 Task: Search one way flight ticket for 3 adults, 3 children in premium economy from Huntsville: Huntsville International Airport(carl T. Jones Field) to New Bern: Coastal Carolina Regional Airport (was Craven County Regional) on 5-4-2023. Number of bags: 9 checked bags. Price is upto 99000. Outbound departure time preference is 4:15.
Action: Mouse moved to (277, 244)
Screenshot: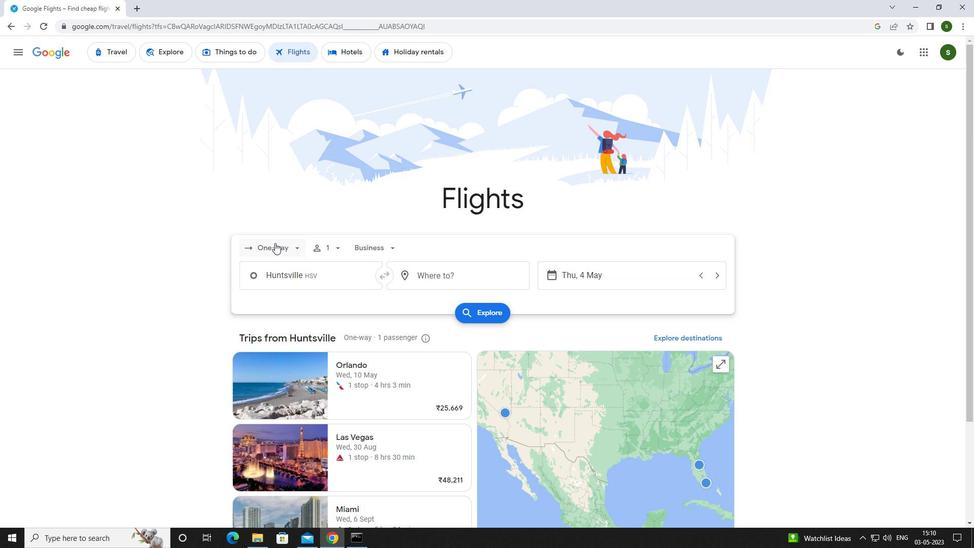 
Action: Mouse pressed left at (277, 244)
Screenshot: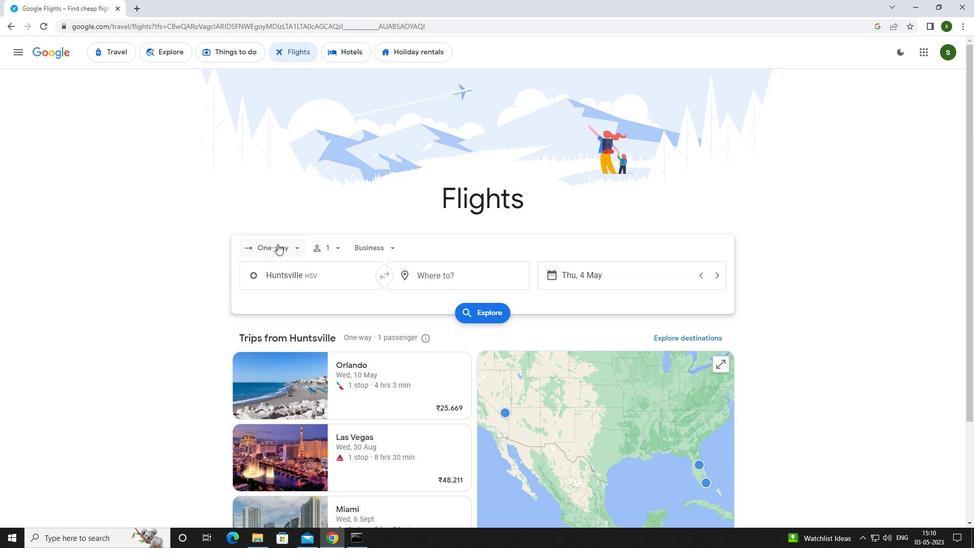 
Action: Mouse moved to (279, 291)
Screenshot: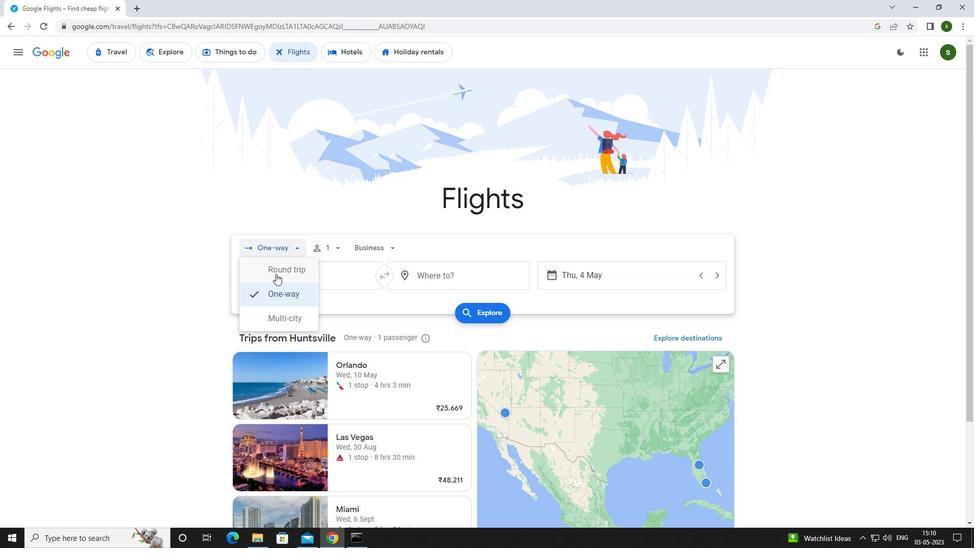 
Action: Mouse pressed left at (279, 291)
Screenshot: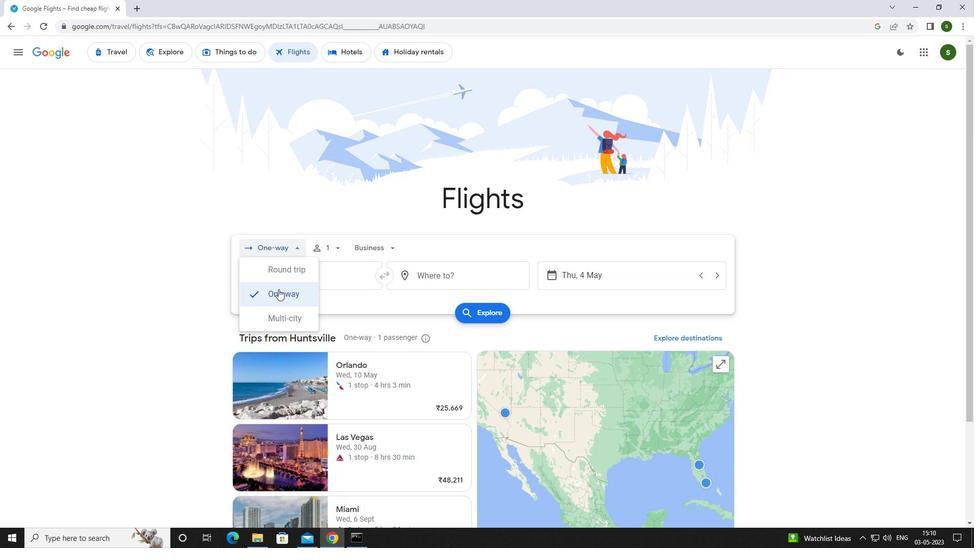 
Action: Mouse moved to (341, 250)
Screenshot: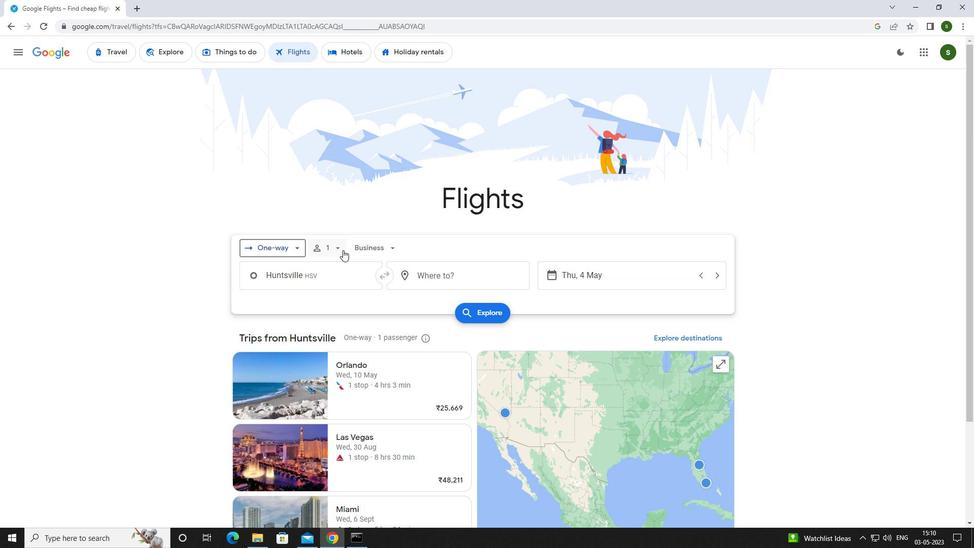 
Action: Mouse pressed left at (341, 250)
Screenshot: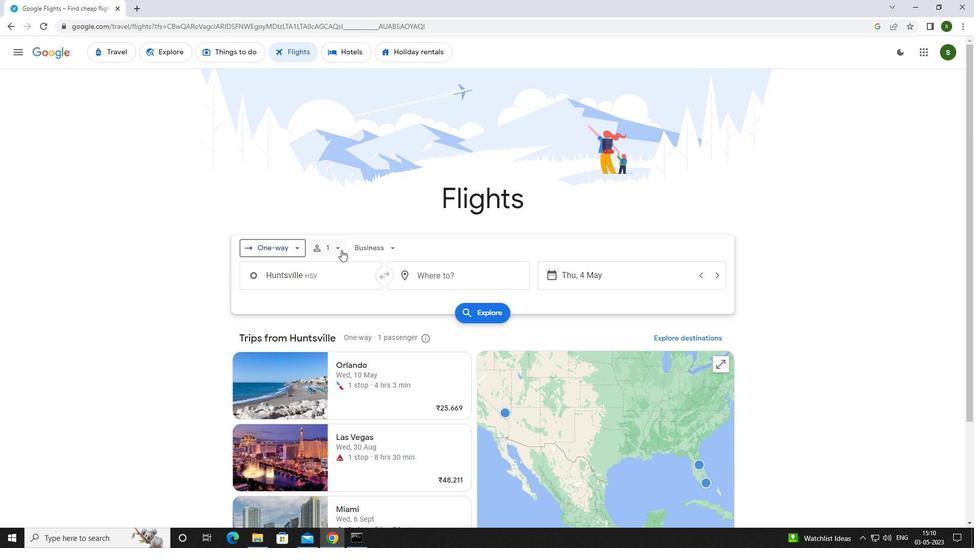 
Action: Mouse moved to (416, 269)
Screenshot: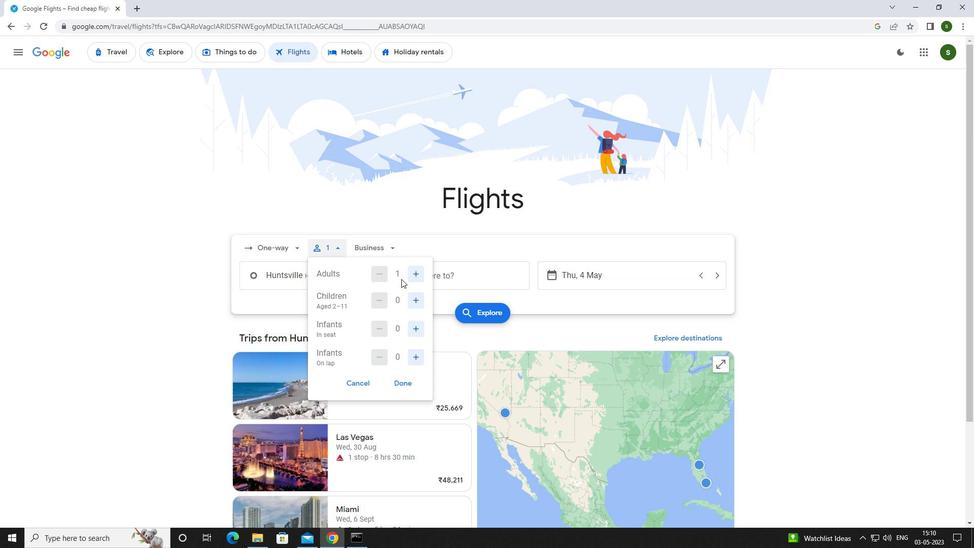 
Action: Mouse pressed left at (416, 269)
Screenshot: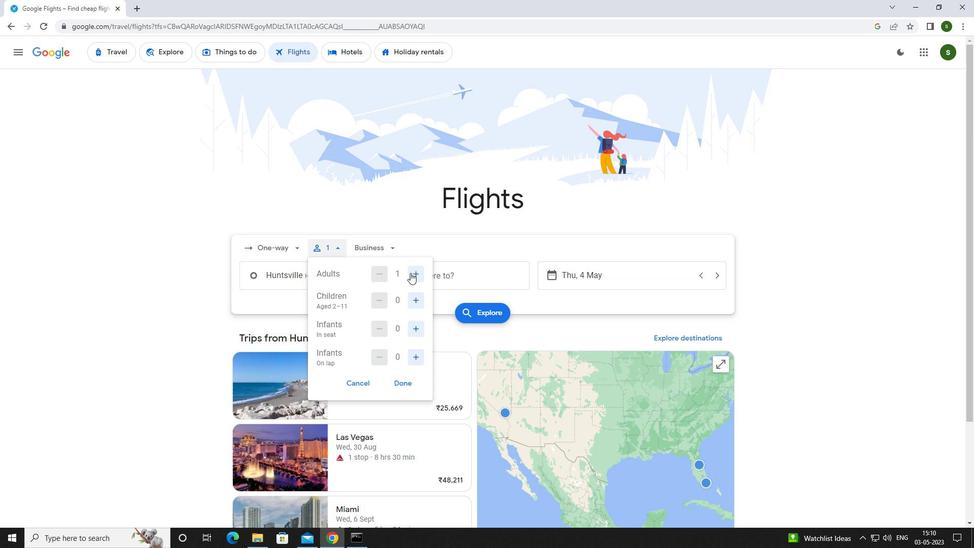 
Action: Mouse pressed left at (416, 269)
Screenshot: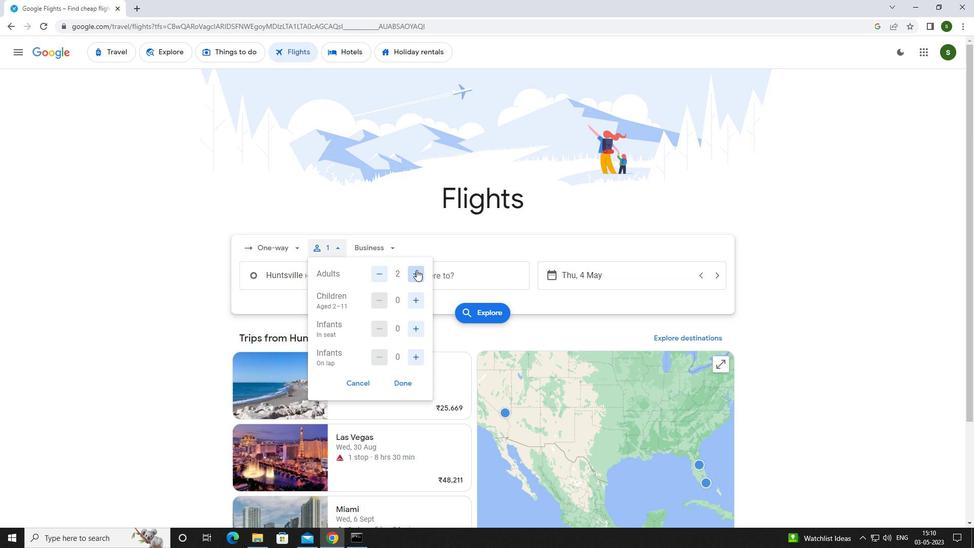 
Action: Mouse moved to (414, 295)
Screenshot: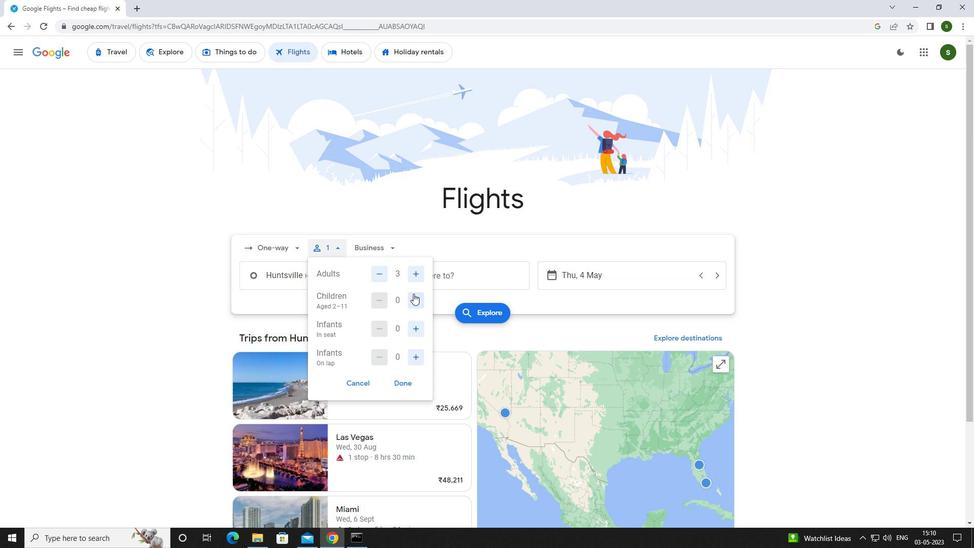 
Action: Mouse pressed left at (414, 295)
Screenshot: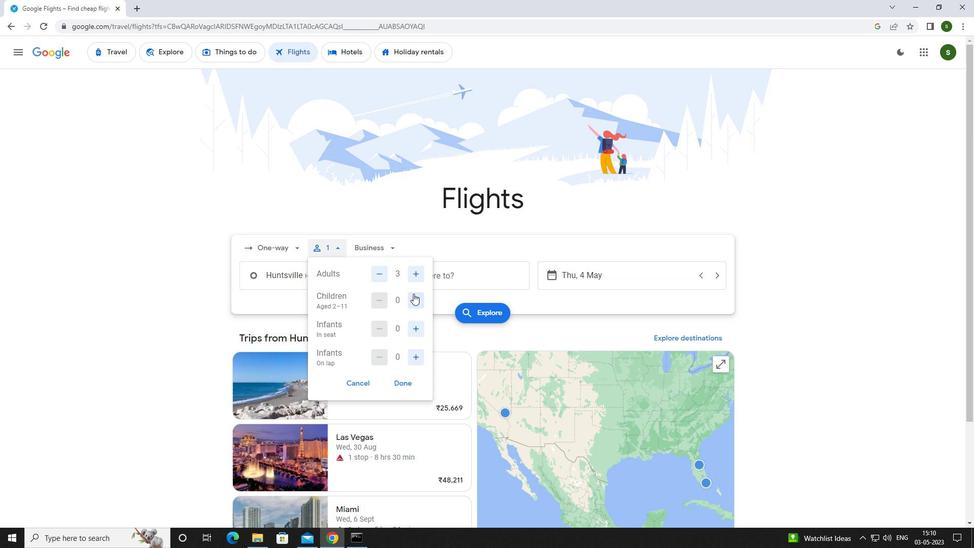 
Action: Mouse pressed left at (414, 295)
Screenshot: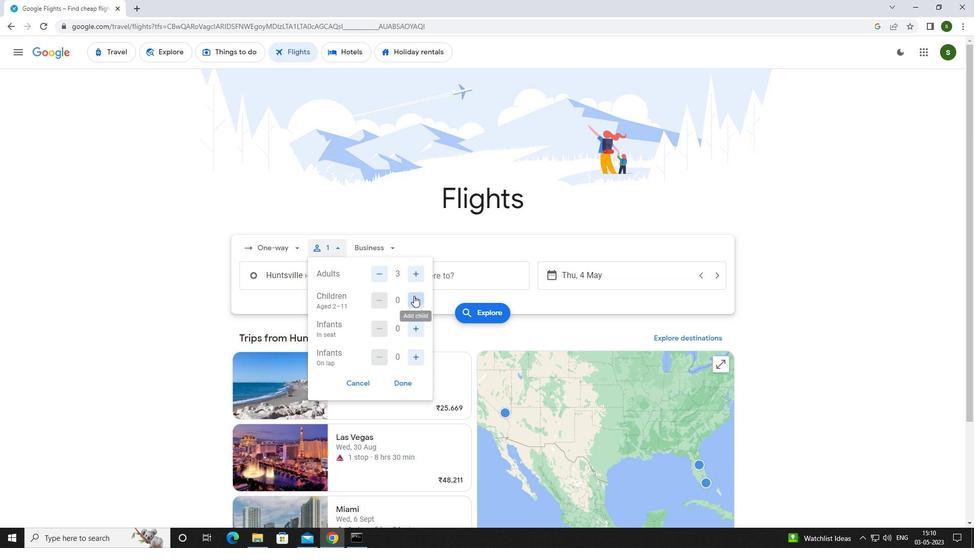 
Action: Mouse pressed left at (414, 295)
Screenshot: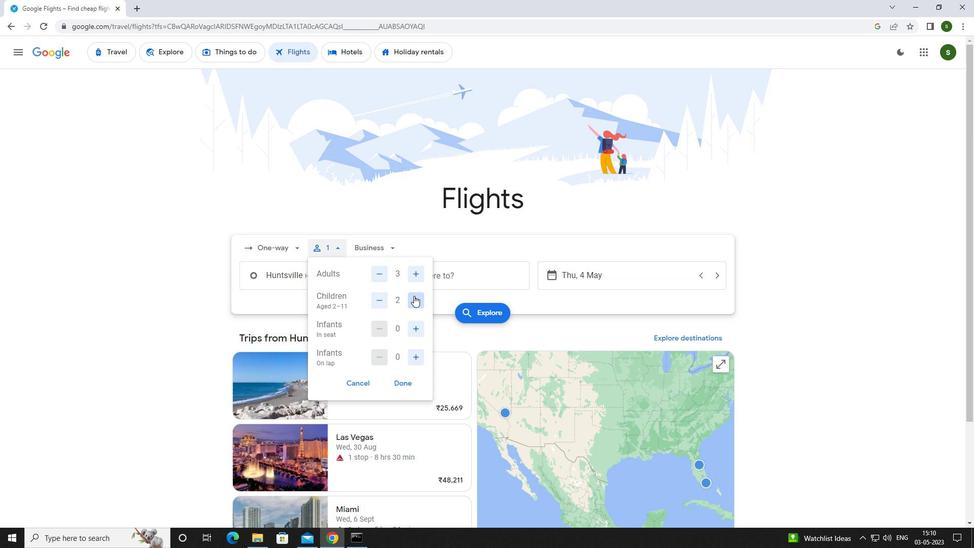 
Action: Mouse moved to (376, 251)
Screenshot: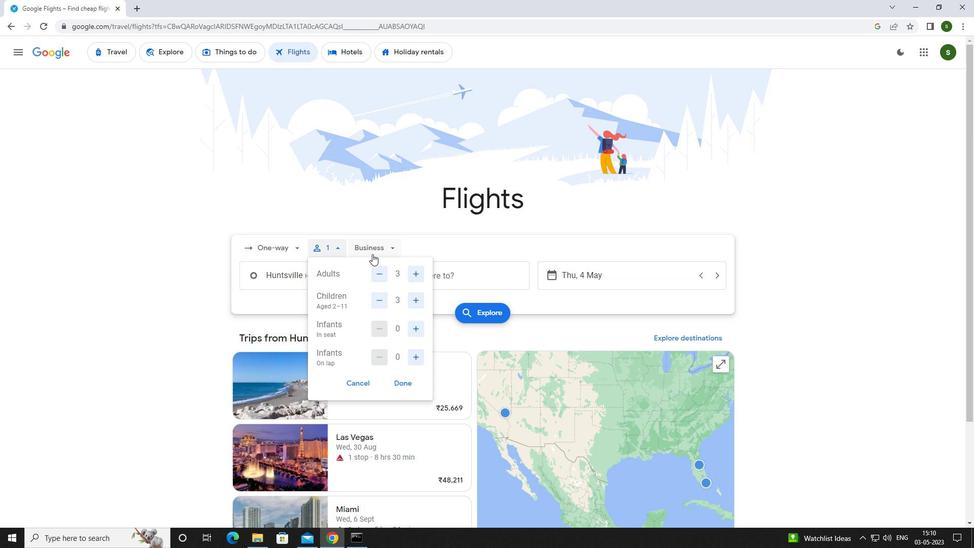 
Action: Mouse pressed left at (376, 251)
Screenshot: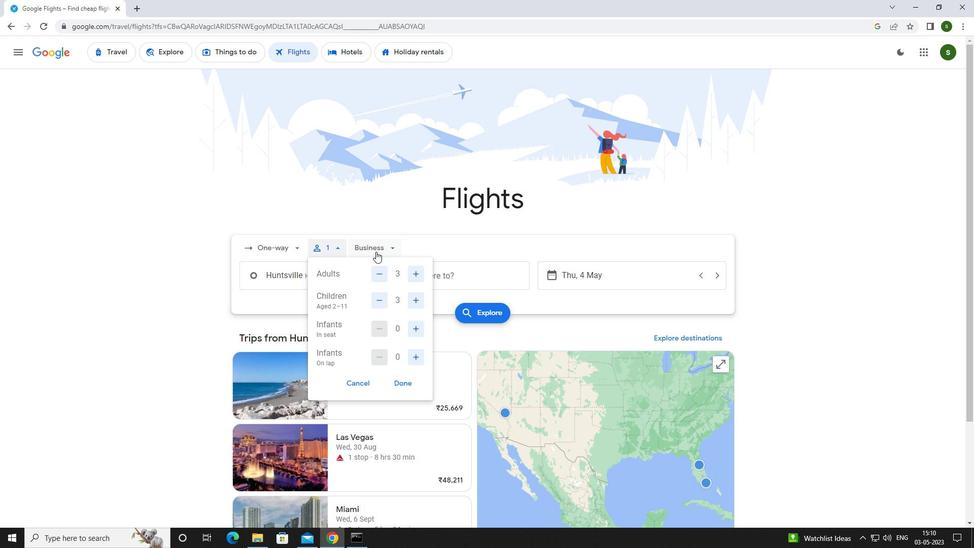 
Action: Mouse moved to (394, 296)
Screenshot: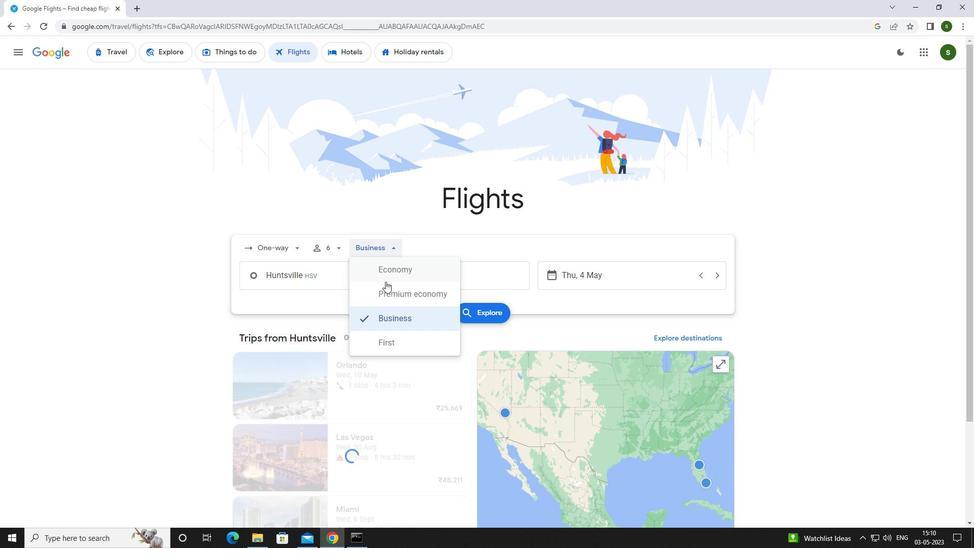 
Action: Mouse pressed left at (394, 296)
Screenshot: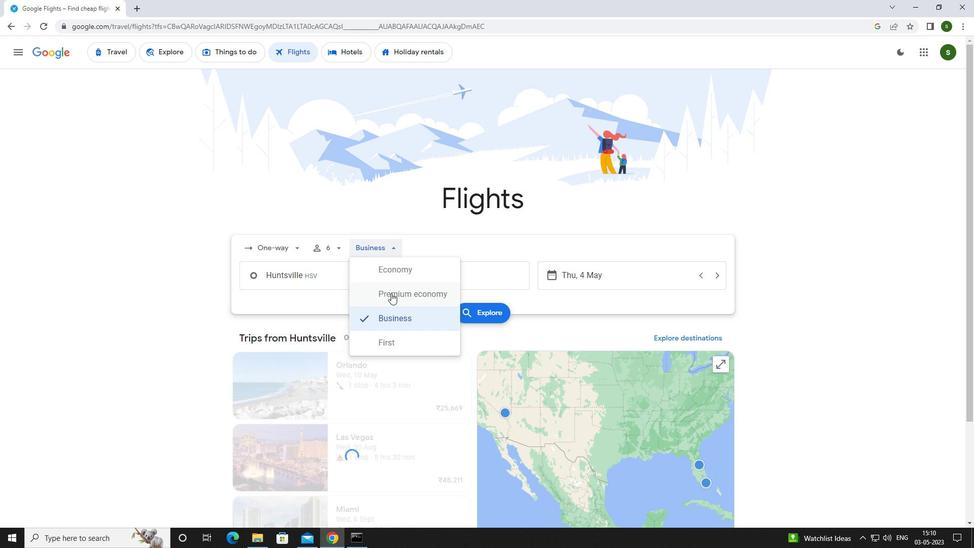 
Action: Mouse moved to (340, 271)
Screenshot: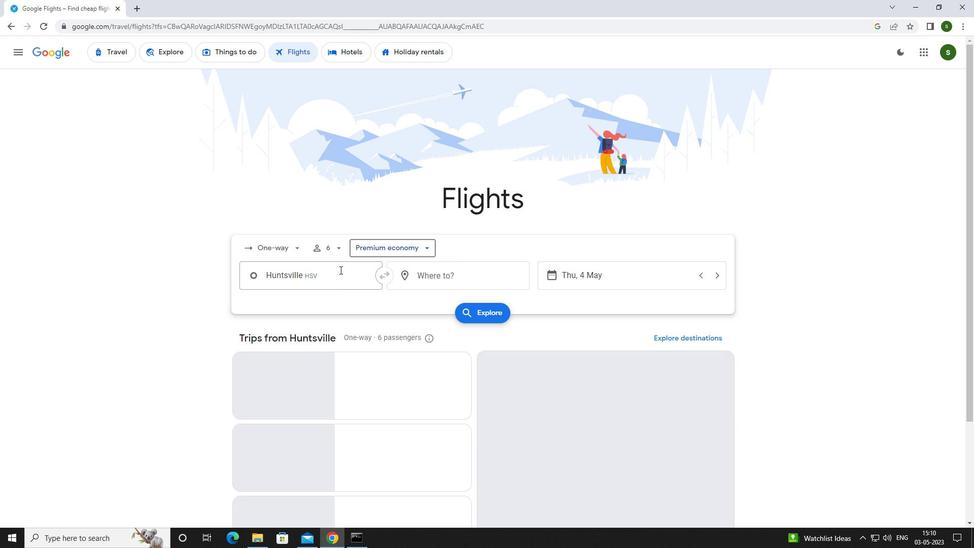 
Action: Mouse pressed left at (340, 271)
Screenshot: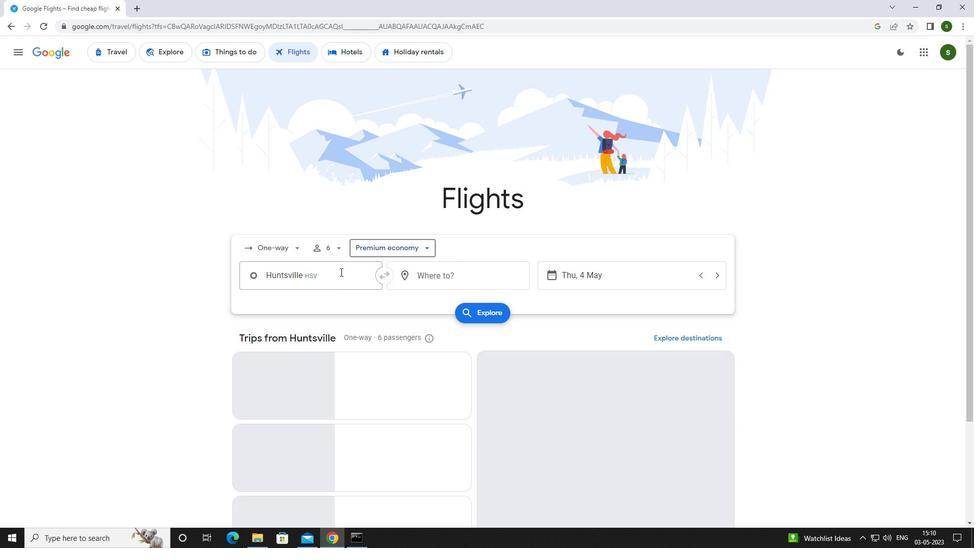 
Action: Mouse moved to (351, 265)
Screenshot: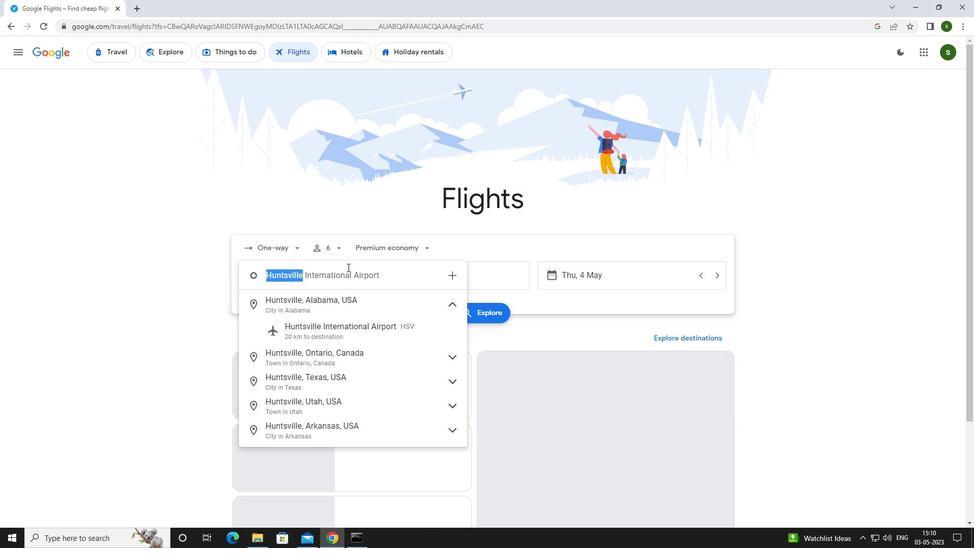 
Action: Key pressed <Key.caps_lock>h<Key.caps_lock>untsv
Screenshot: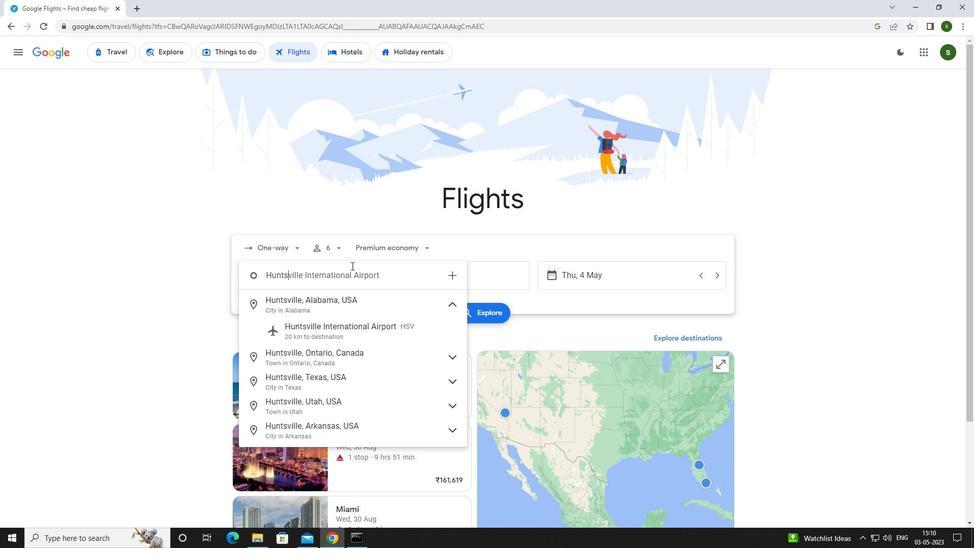 
Action: Mouse moved to (358, 323)
Screenshot: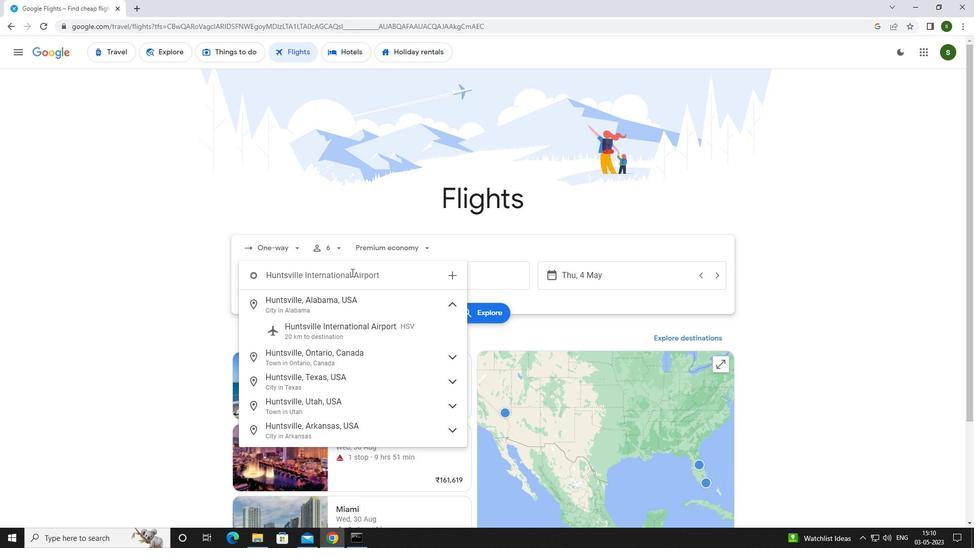 
Action: Mouse pressed left at (358, 323)
Screenshot: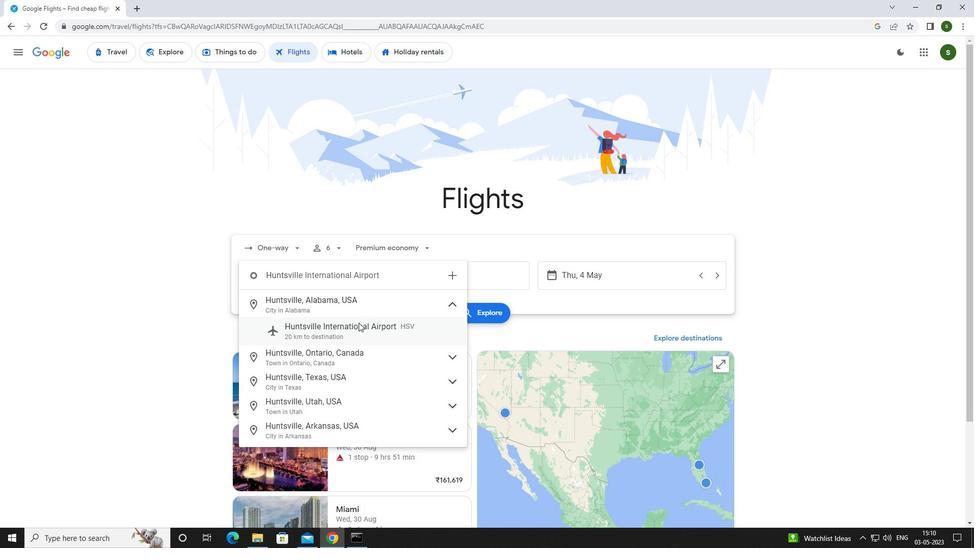 
Action: Mouse moved to (466, 271)
Screenshot: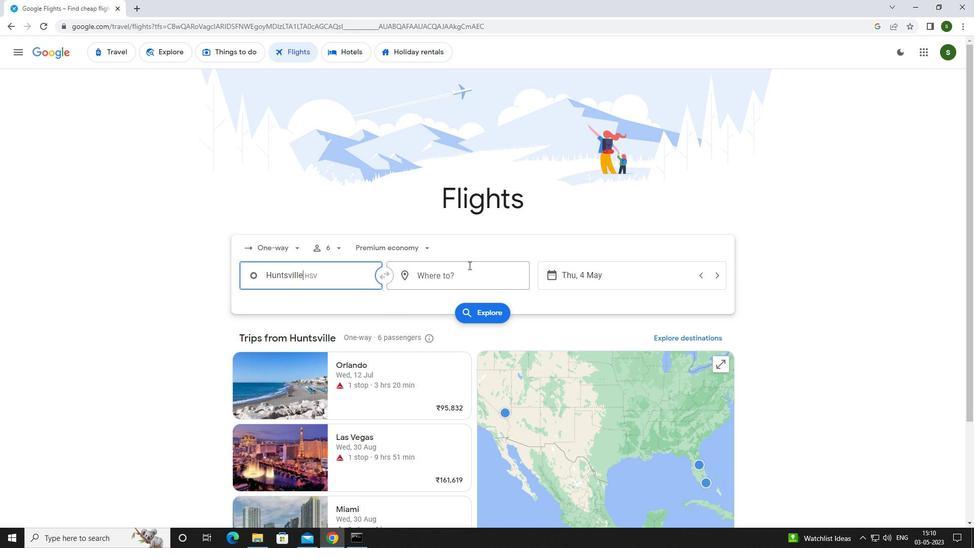 
Action: Mouse pressed left at (466, 271)
Screenshot: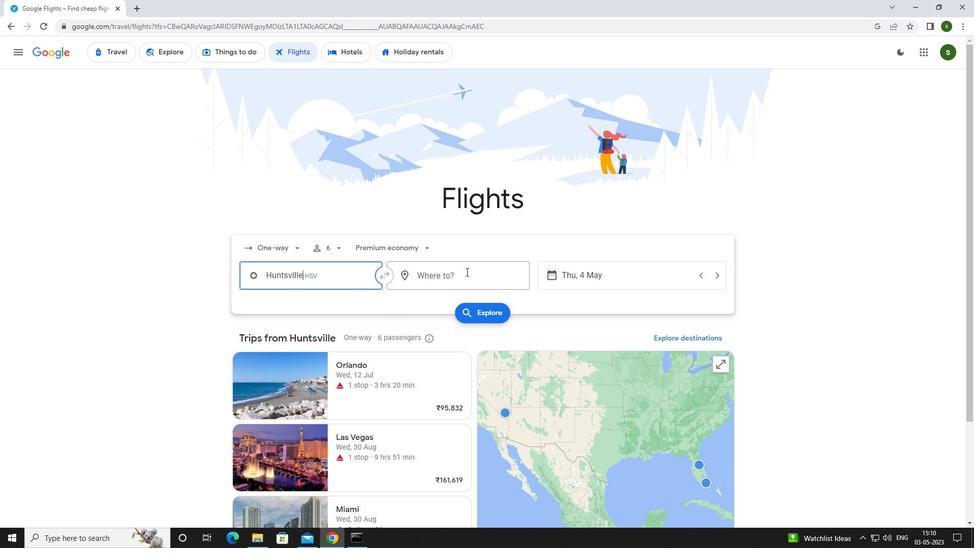 
Action: Mouse moved to (449, 276)
Screenshot: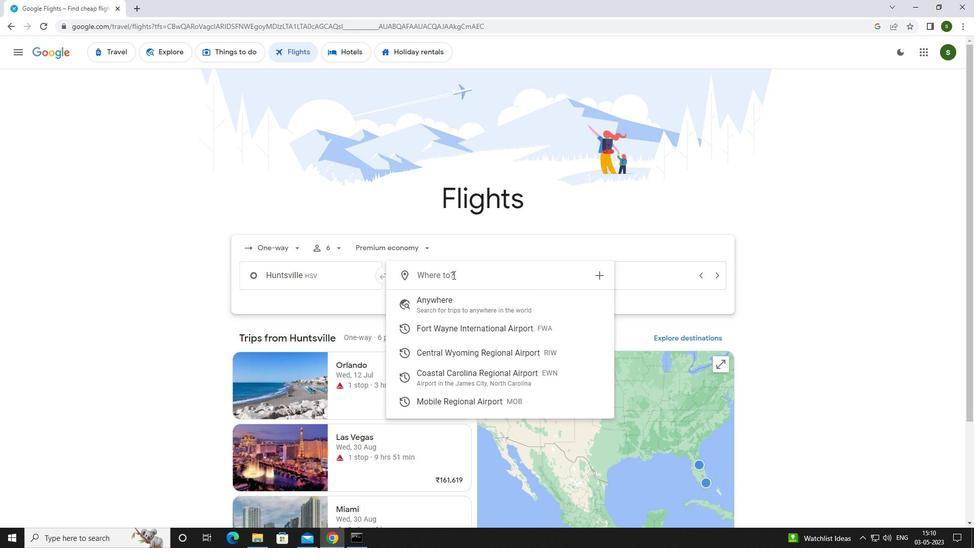 
Action: Mouse pressed left at (449, 276)
Screenshot: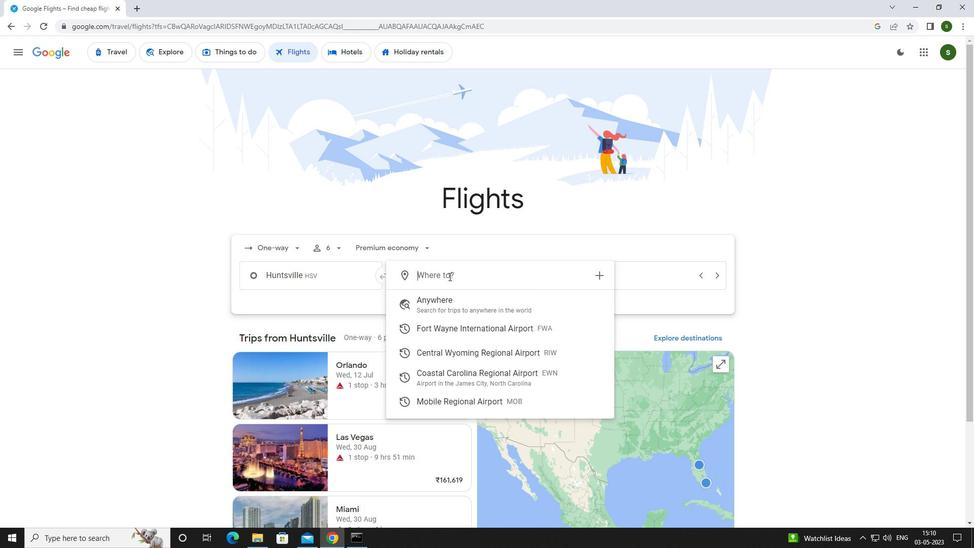
Action: Key pressed <Key.caps_lock>c<Key.caps_lock>oastal
Screenshot: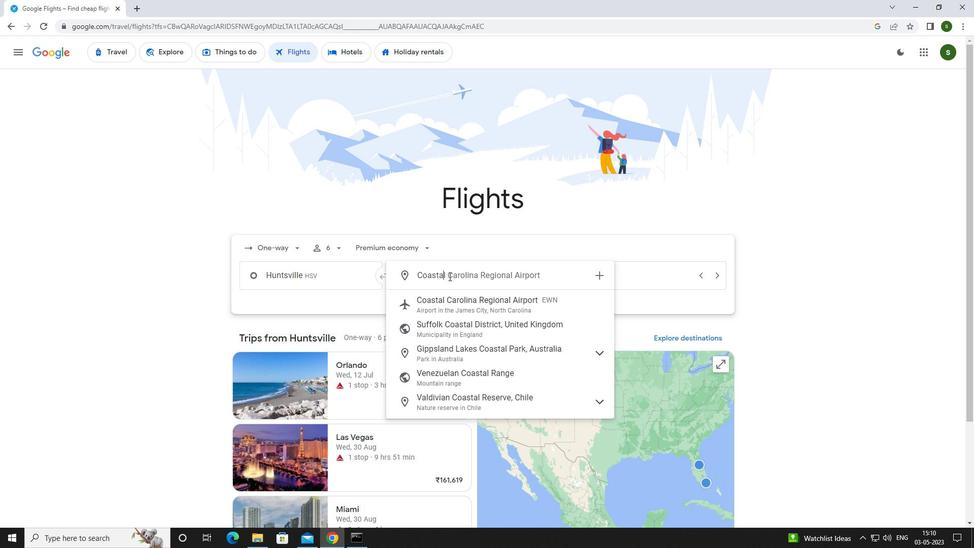 
Action: Mouse moved to (455, 309)
Screenshot: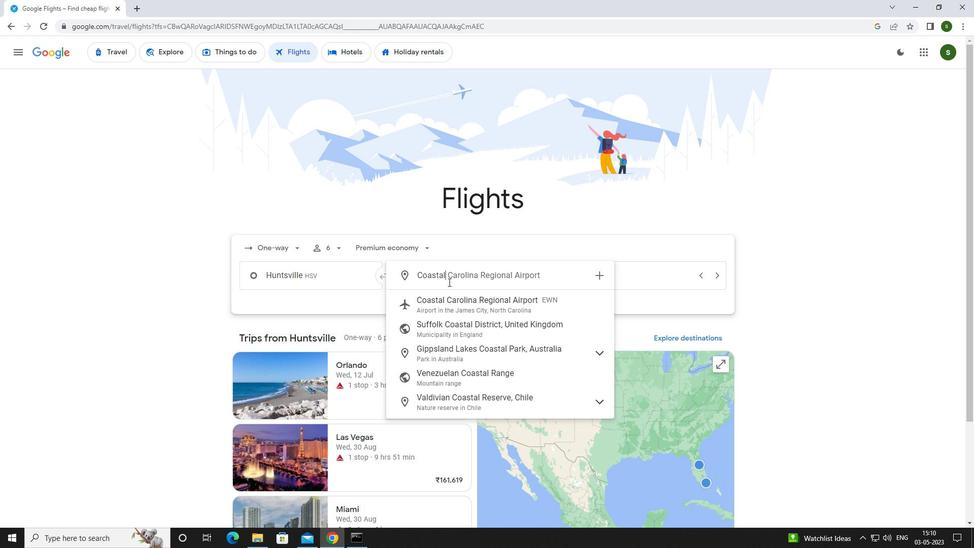 
Action: Mouse pressed left at (455, 309)
Screenshot: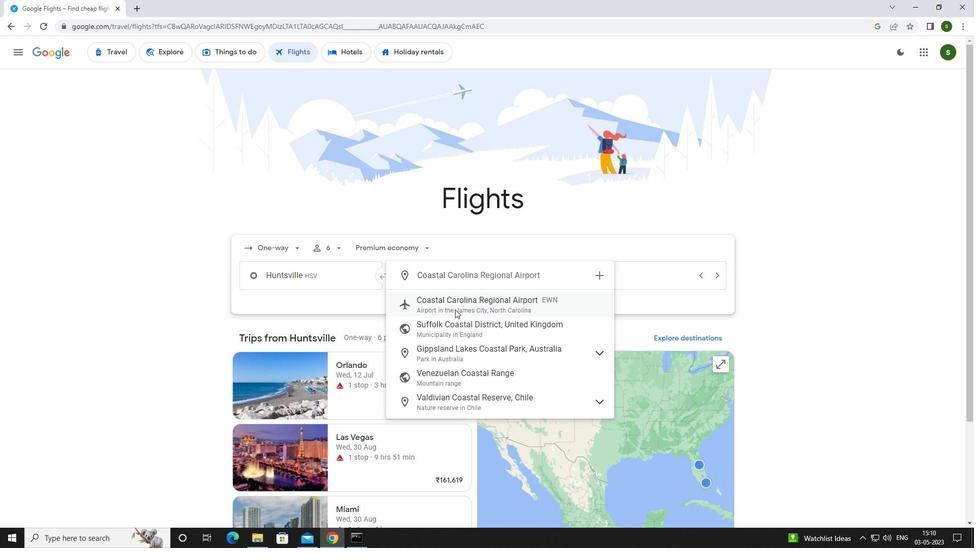 
Action: Mouse moved to (615, 276)
Screenshot: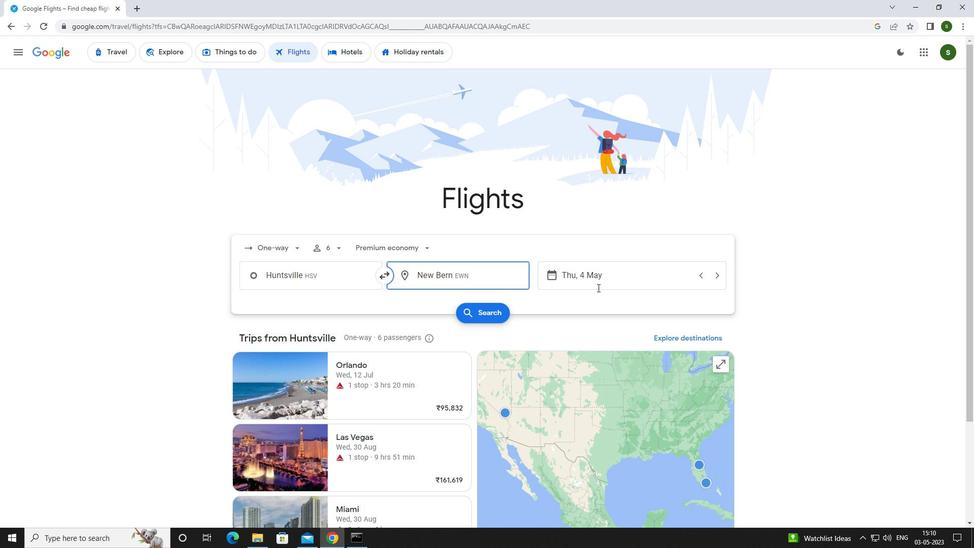 
Action: Mouse pressed left at (615, 276)
Screenshot: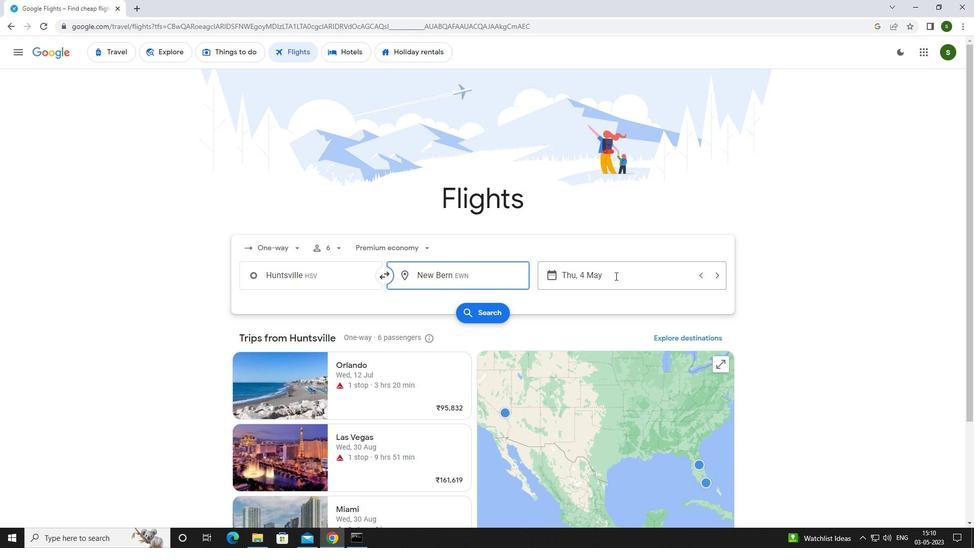 
Action: Mouse moved to (456, 347)
Screenshot: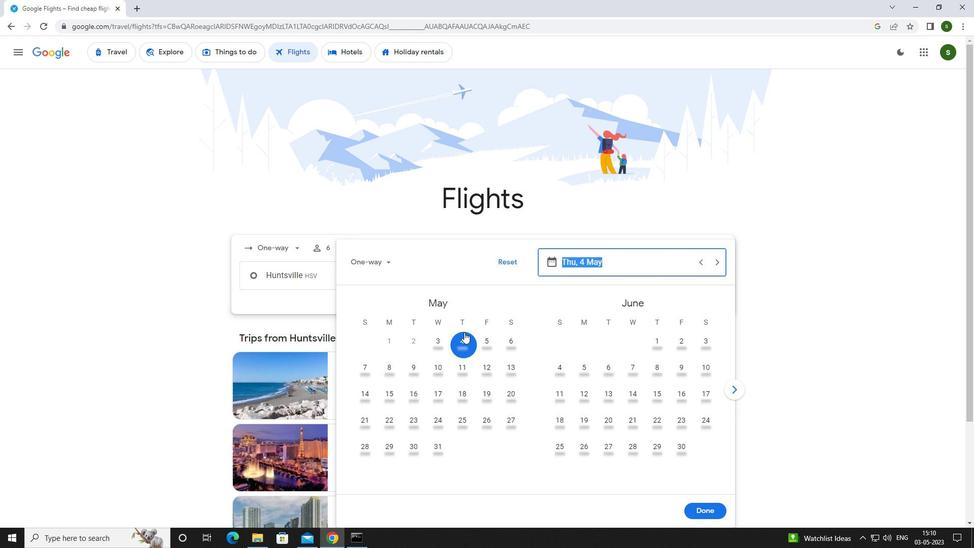 
Action: Mouse pressed left at (456, 347)
Screenshot: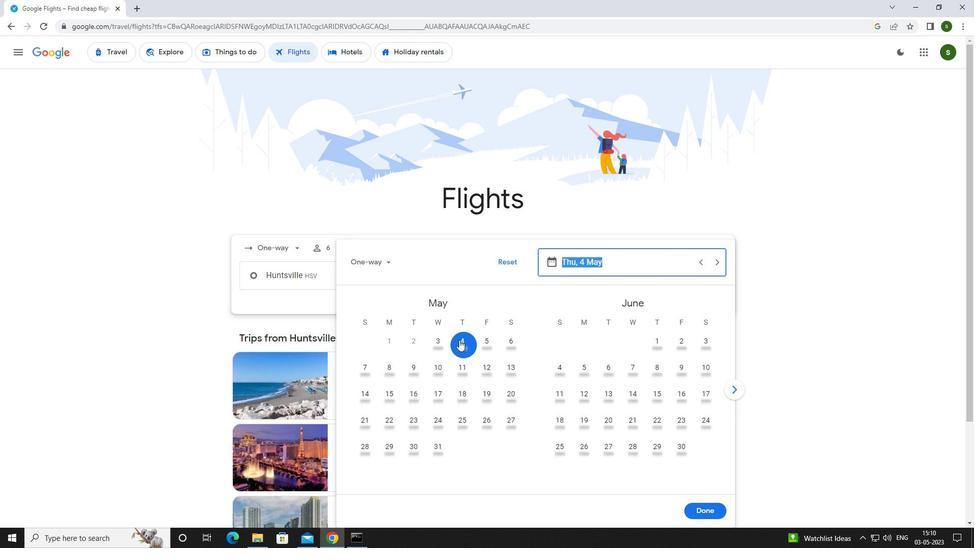 
Action: Mouse moved to (697, 511)
Screenshot: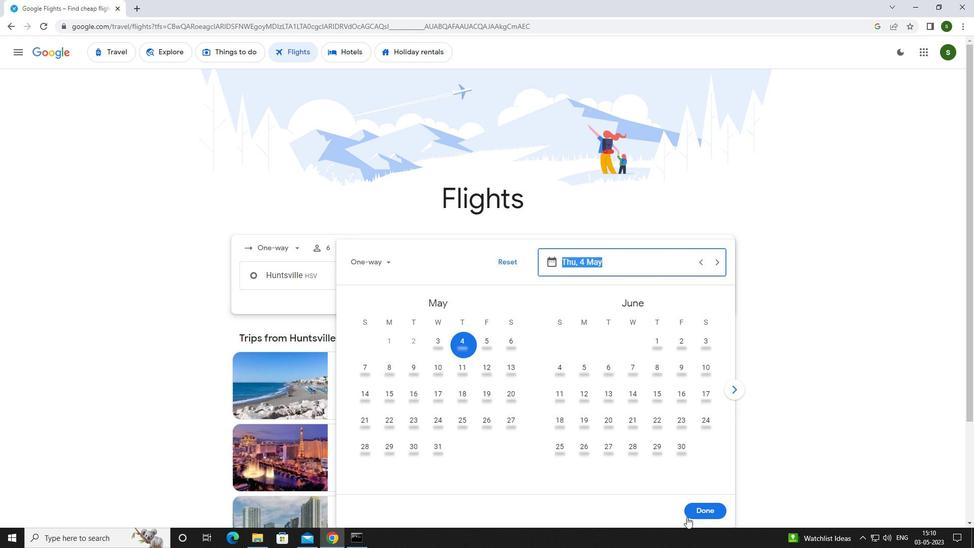 
Action: Mouse pressed left at (697, 511)
Screenshot: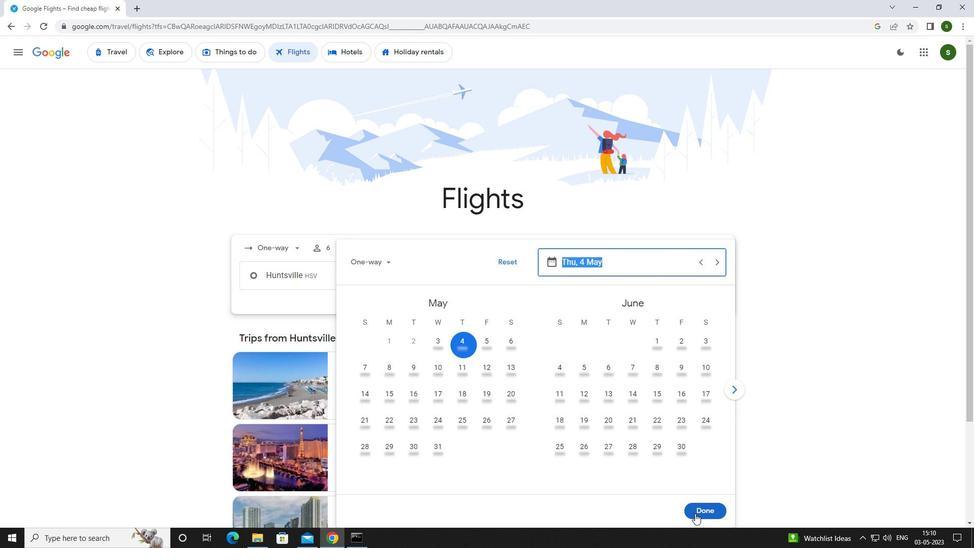 
Action: Mouse moved to (476, 320)
Screenshot: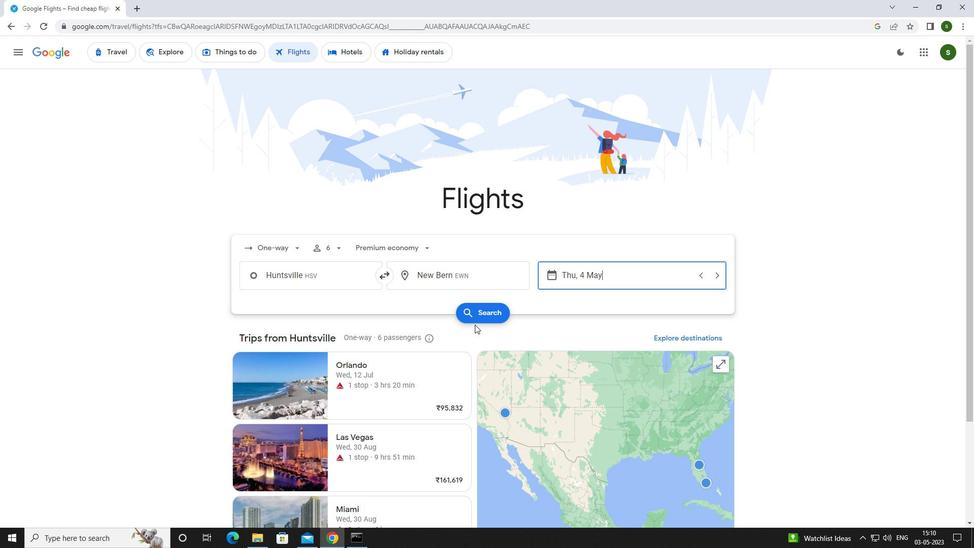 
Action: Mouse pressed left at (476, 320)
Screenshot: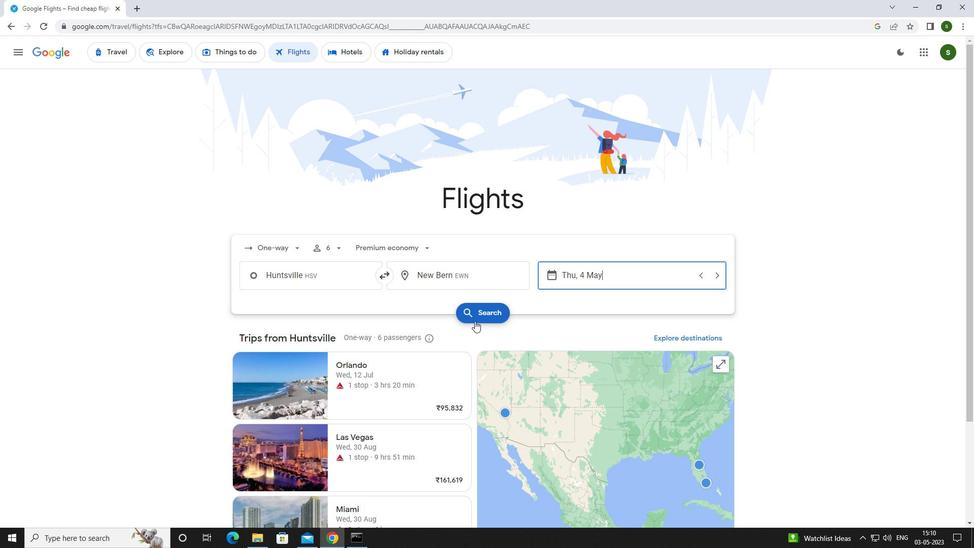 
Action: Mouse moved to (256, 149)
Screenshot: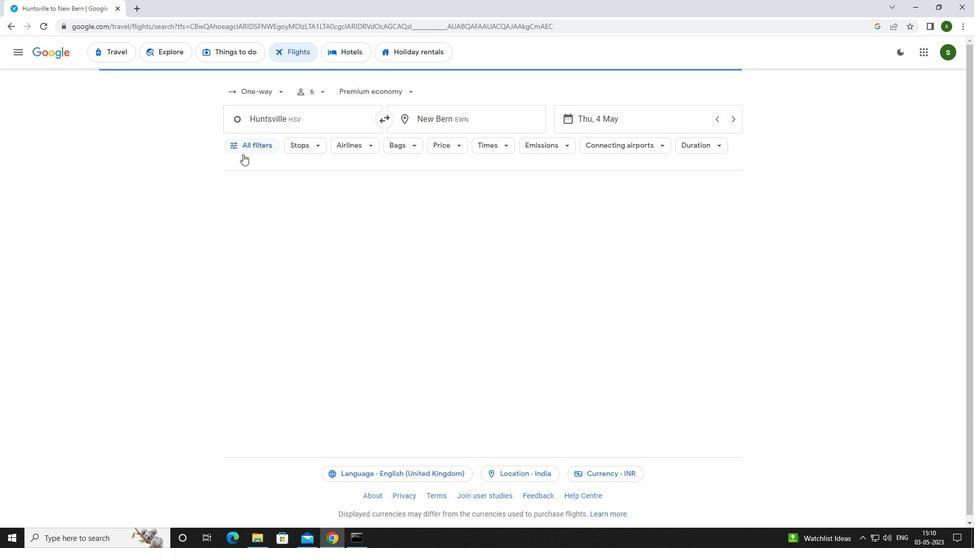 
Action: Mouse pressed left at (256, 149)
Screenshot: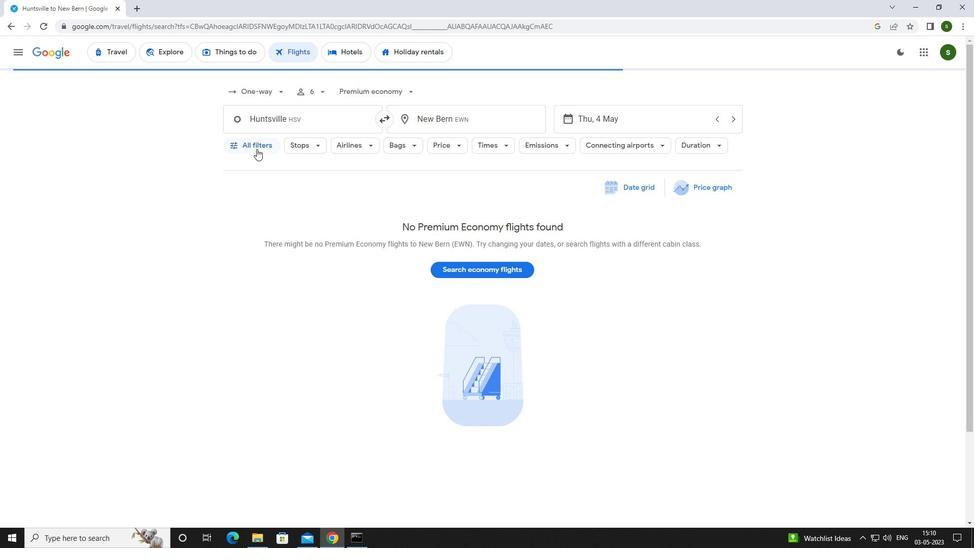 
Action: Mouse moved to (313, 259)
Screenshot: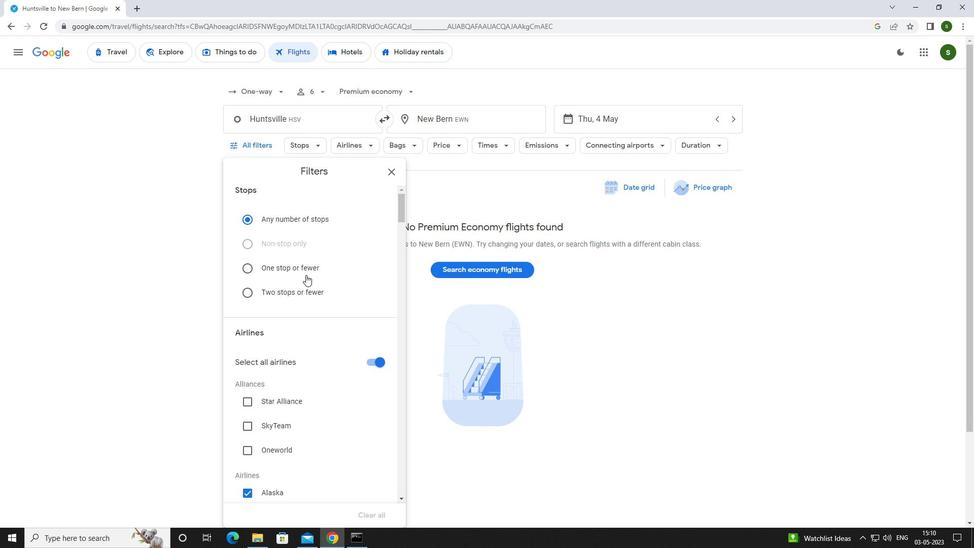 
Action: Mouse scrolled (313, 258) with delta (0, 0)
Screenshot: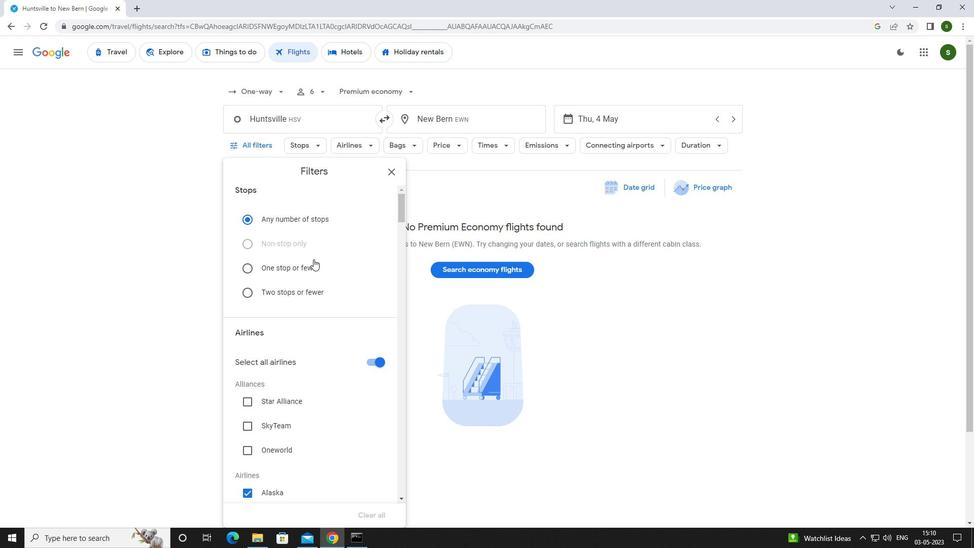 
Action: Mouse scrolled (313, 258) with delta (0, 0)
Screenshot: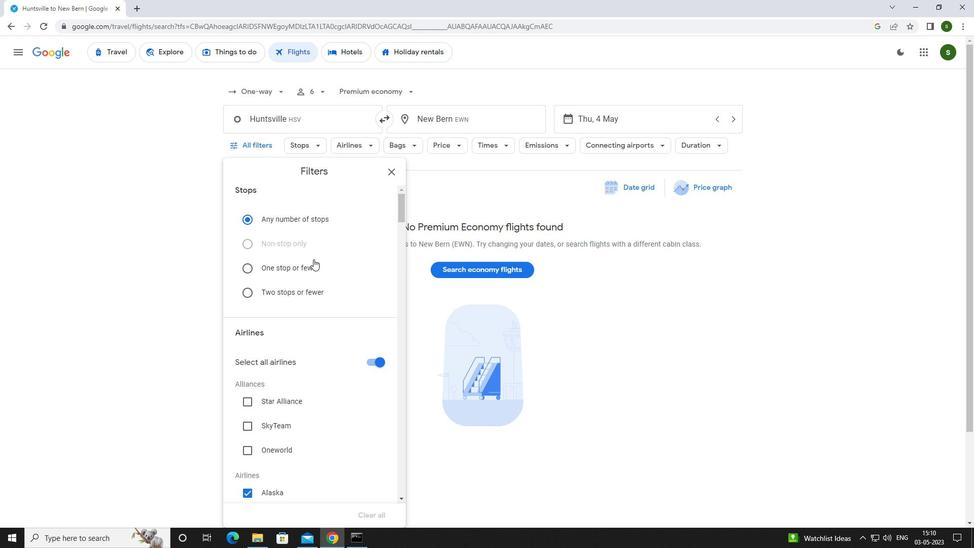 
Action: Mouse scrolled (313, 258) with delta (0, 0)
Screenshot: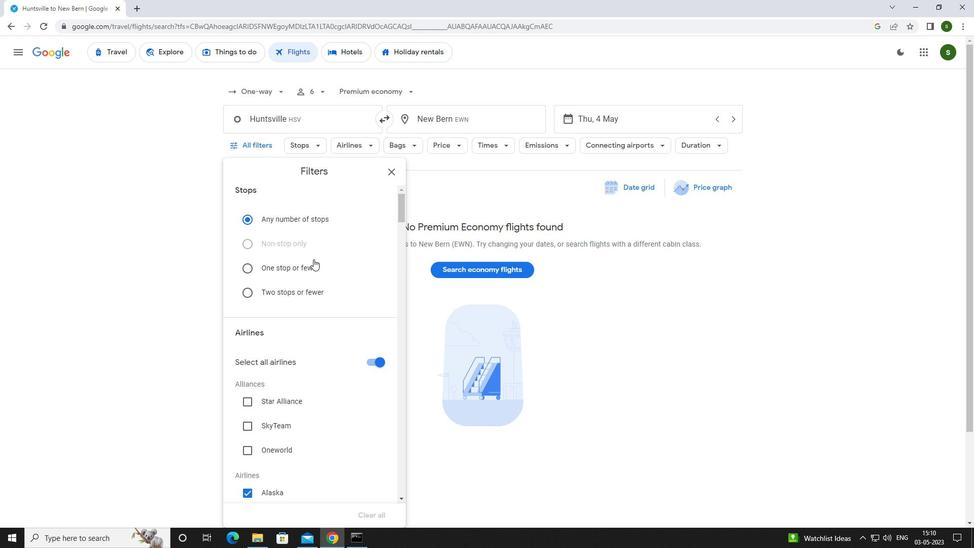 
Action: Mouse scrolled (313, 258) with delta (0, 0)
Screenshot: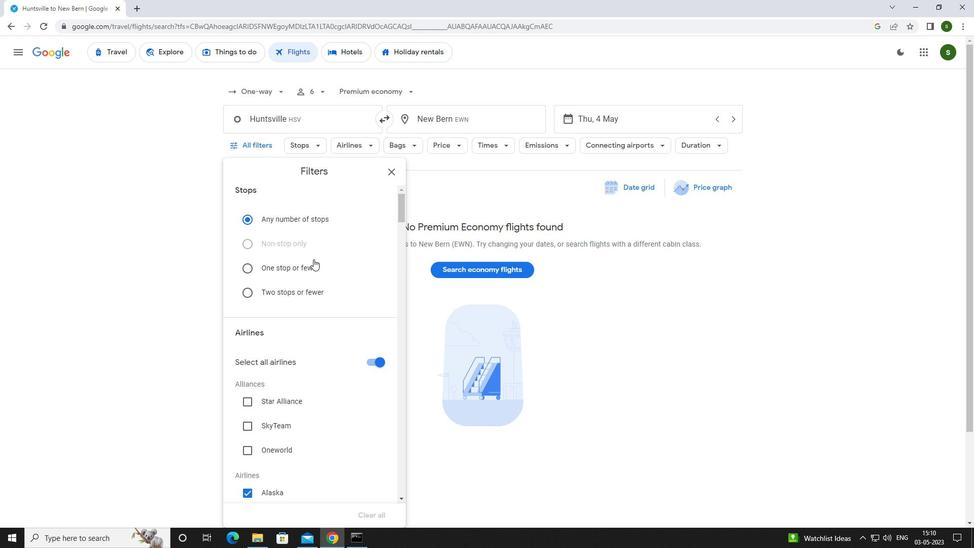 
Action: Mouse scrolled (313, 258) with delta (0, 0)
Screenshot: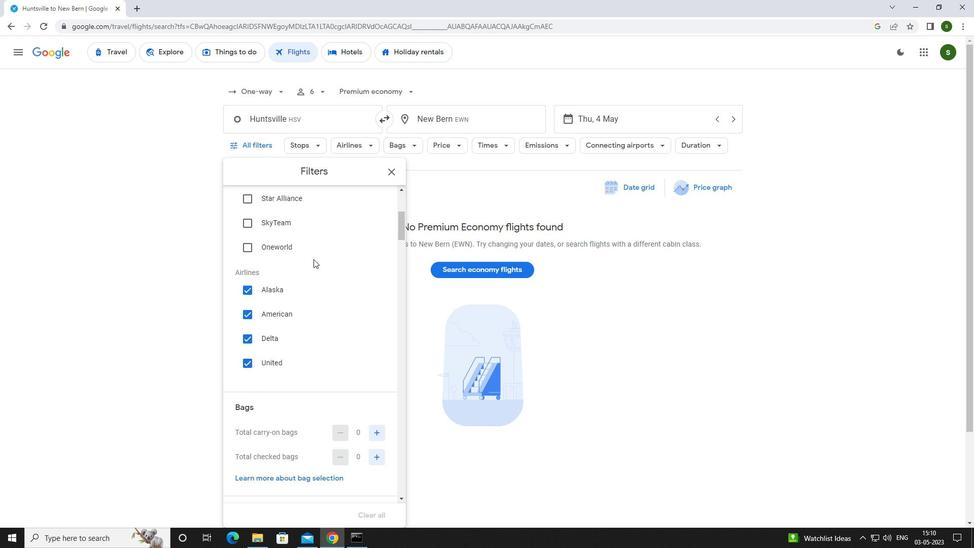 
Action: Mouse scrolled (313, 258) with delta (0, 0)
Screenshot: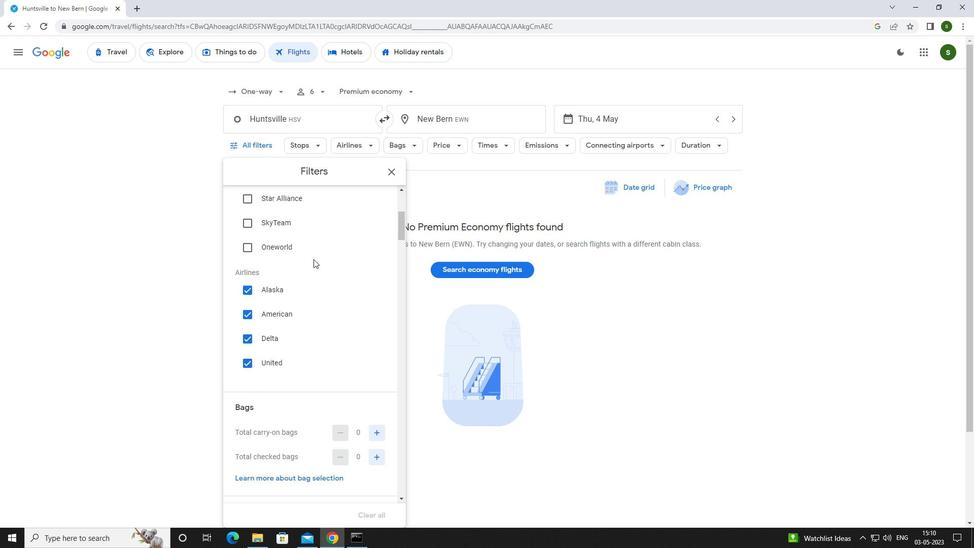 
Action: Mouse scrolled (313, 258) with delta (0, 0)
Screenshot: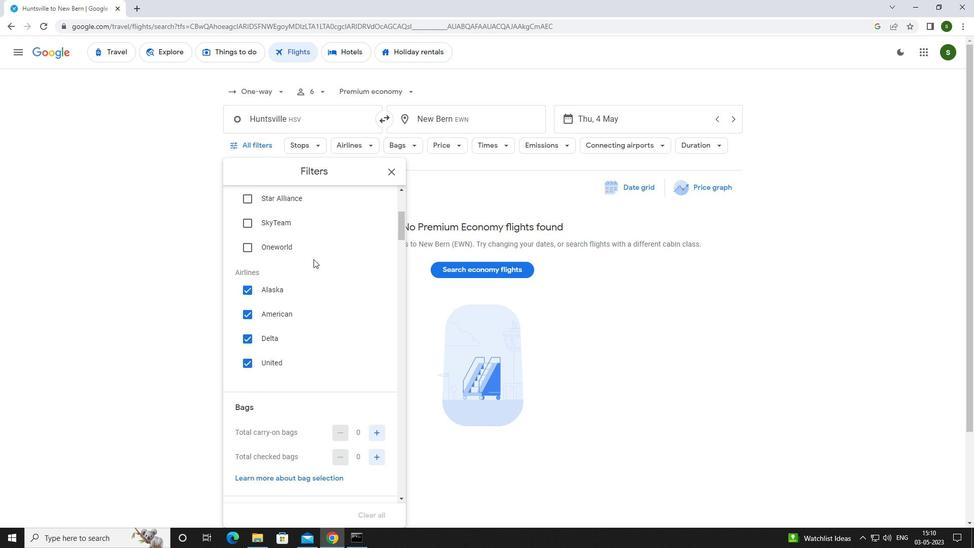 
Action: Mouse moved to (373, 304)
Screenshot: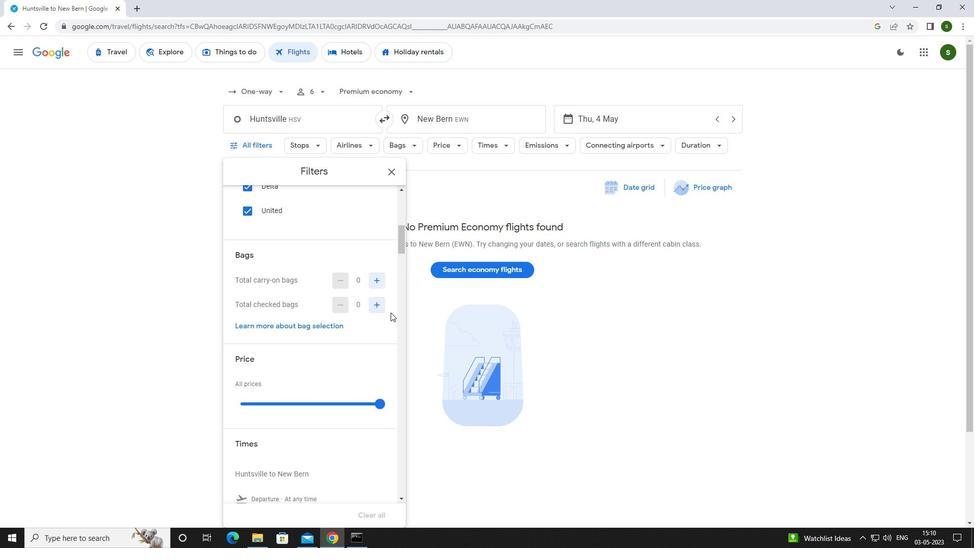 
Action: Mouse pressed left at (373, 304)
Screenshot: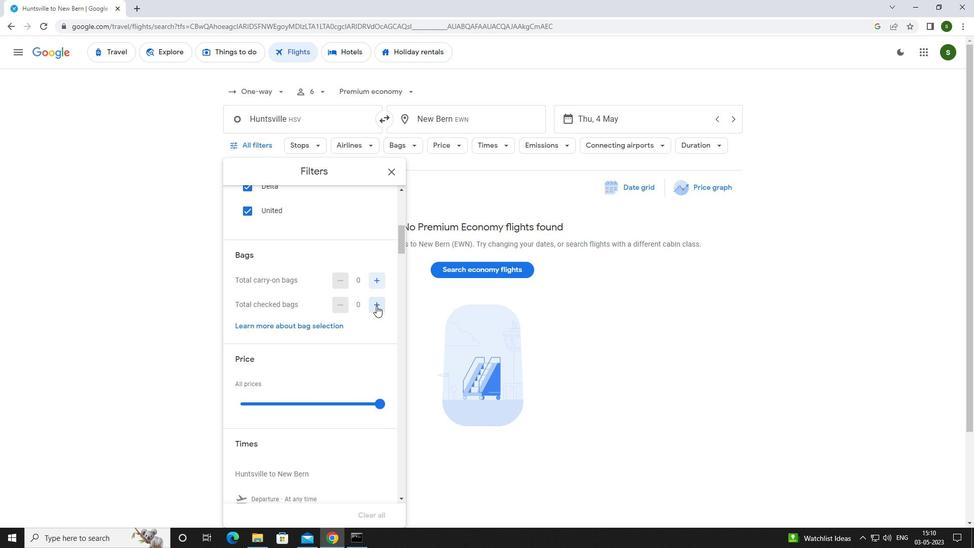 
Action: Mouse pressed left at (373, 304)
Screenshot: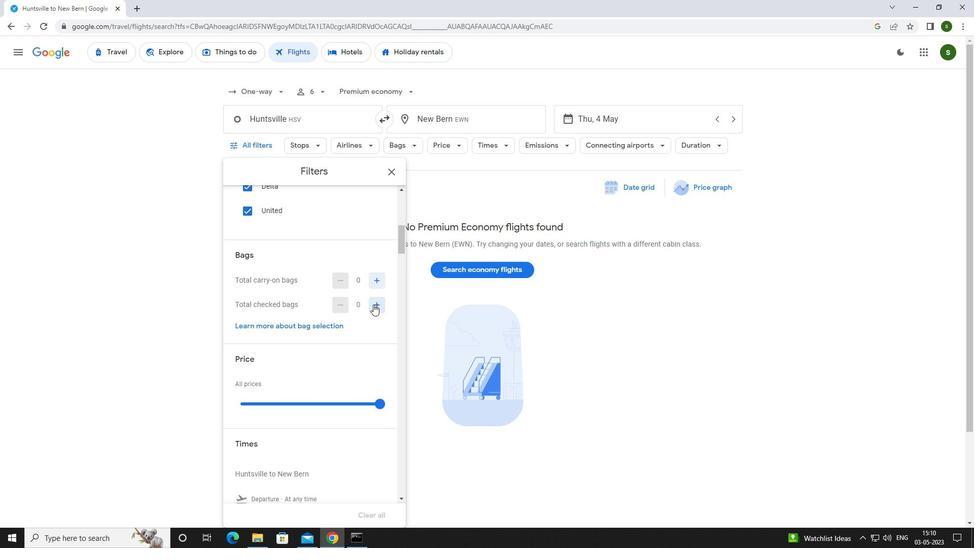 
Action: Mouse pressed left at (373, 304)
Screenshot: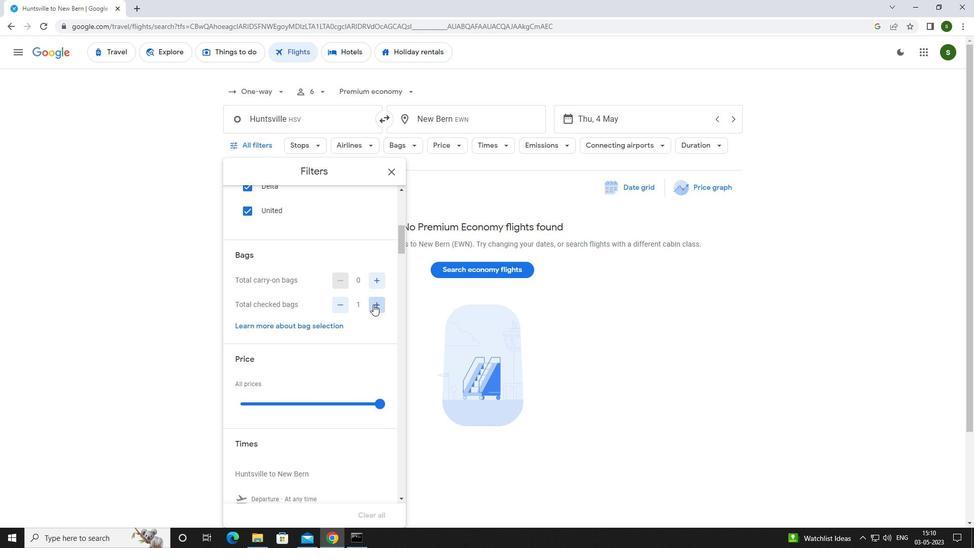 
Action: Mouse pressed left at (373, 304)
Screenshot: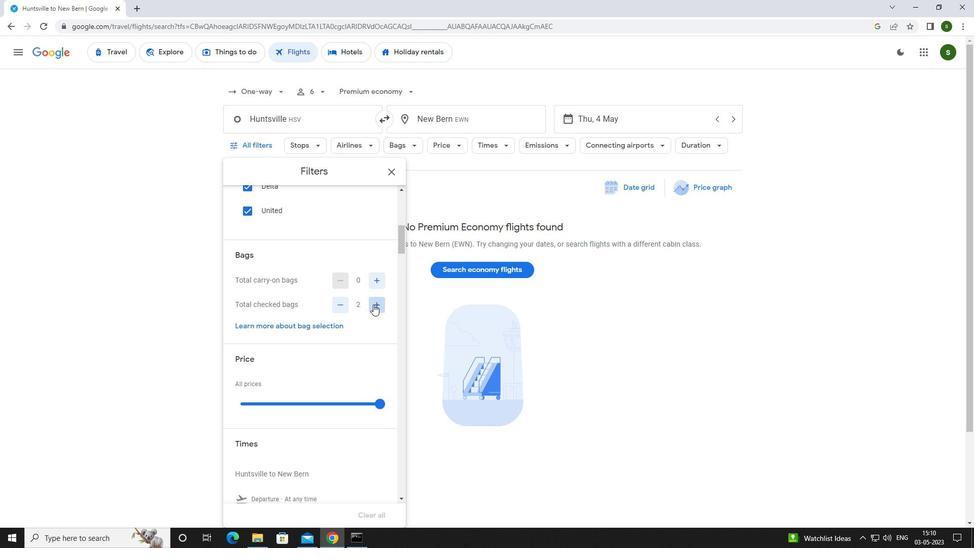 
Action: Mouse pressed left at (373, 304)
Screenshot: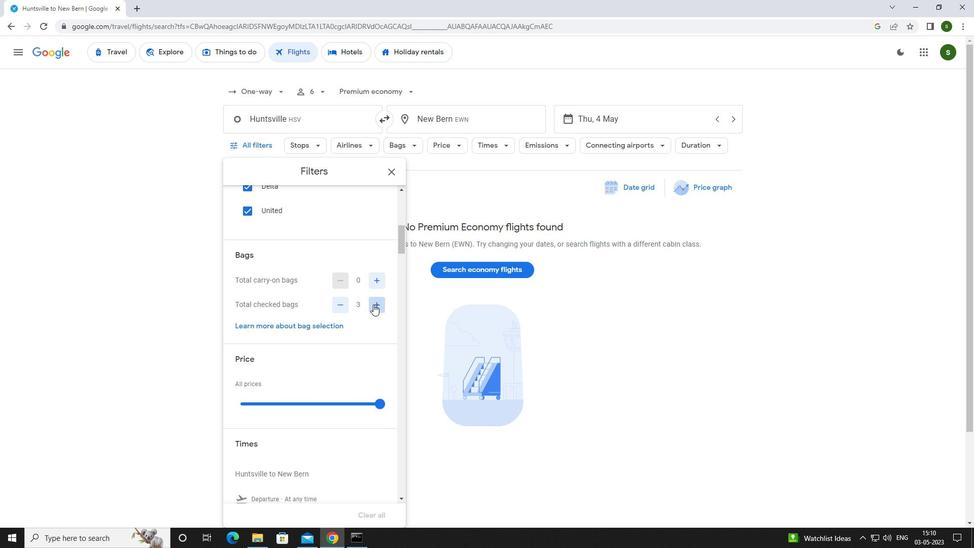 
Action: Mouse pressed left at (373, 304)
Screenshot: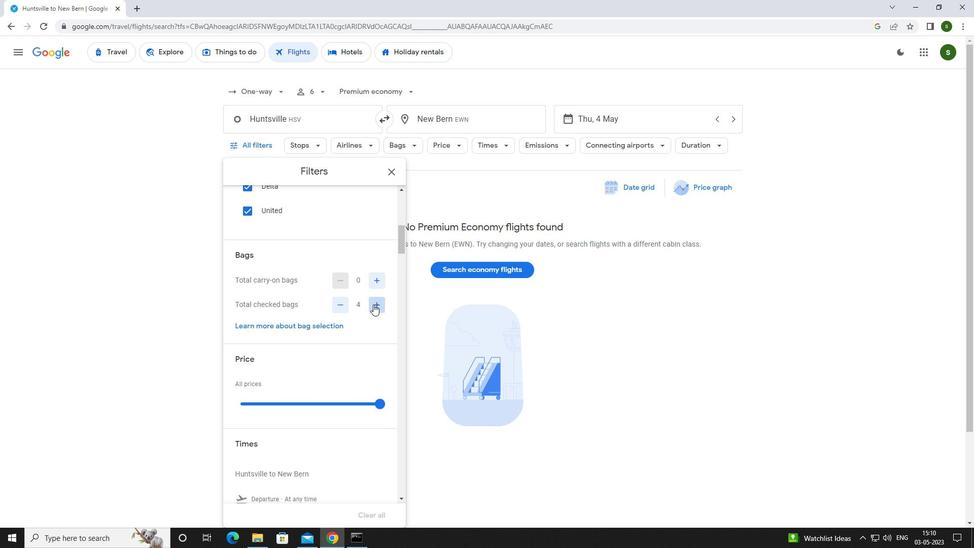 
Action: Mouse pressed left at (373, 304)
Screenshot: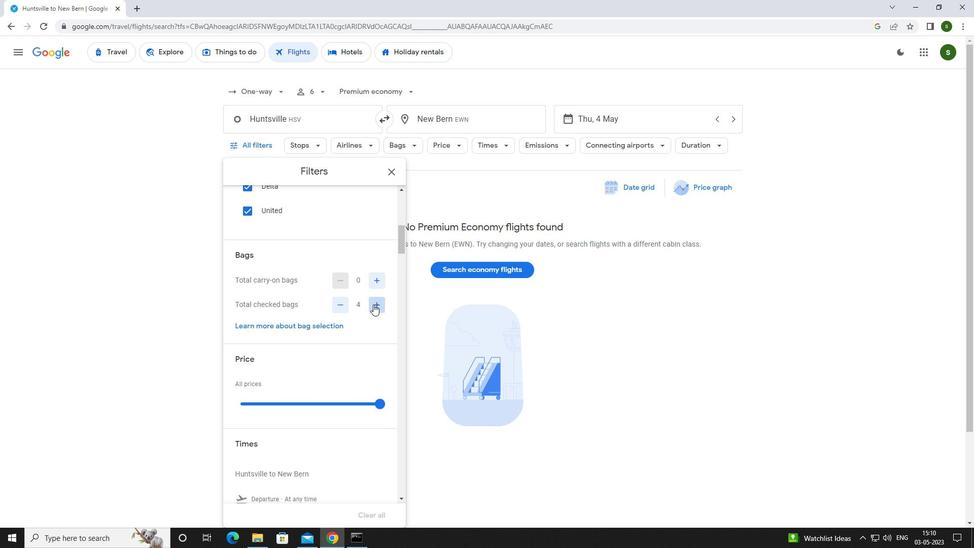 
Action: Mouse pressed left at (373, 304)
Screenshot: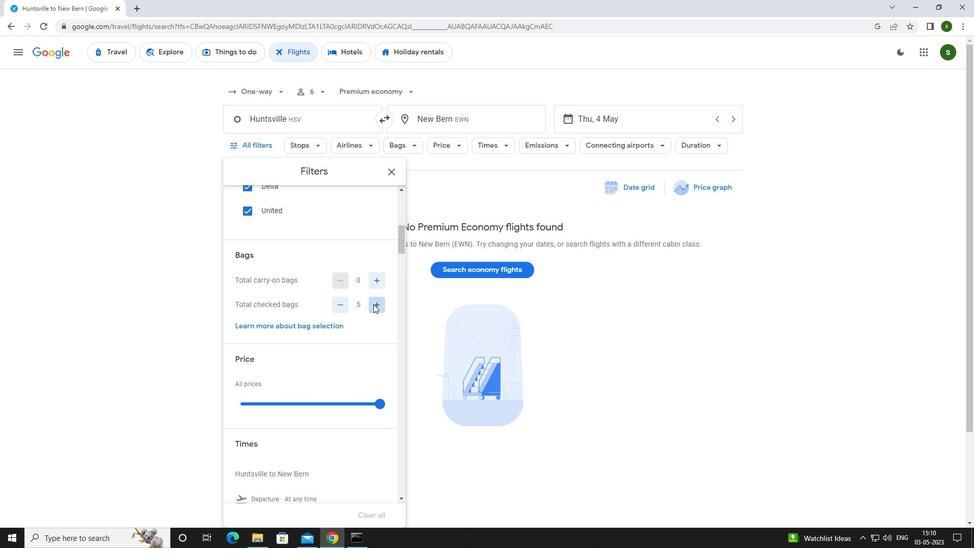 
Action: Mouse pressed left at (373, 304)
Screenshot: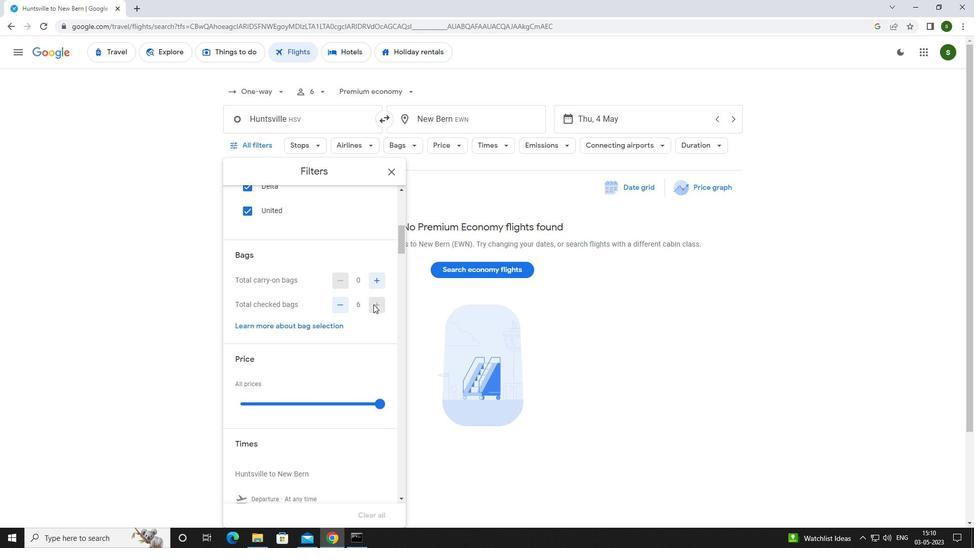 
Action: Mouse scrolled (373, 303) with delta (0, 0)
Screenshot: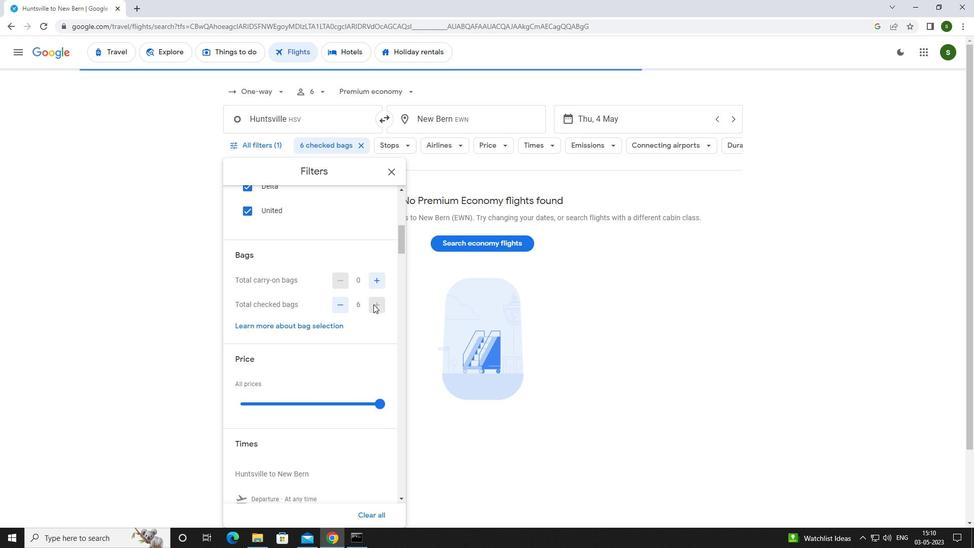 
Action: Mouse scrolled (373, 303) with delta (0, 0)
Screenshot: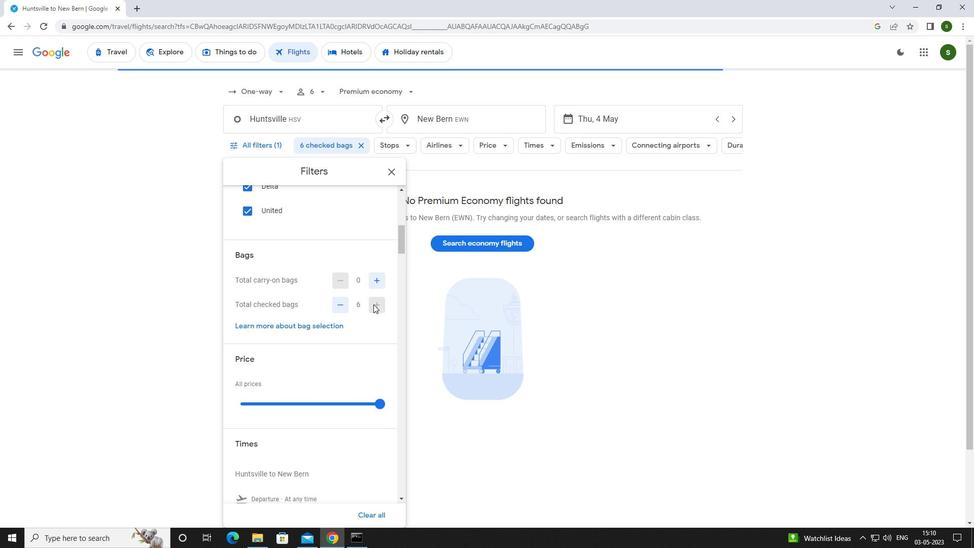 
Action: Mouse moved to (377, 302)
Screenshot: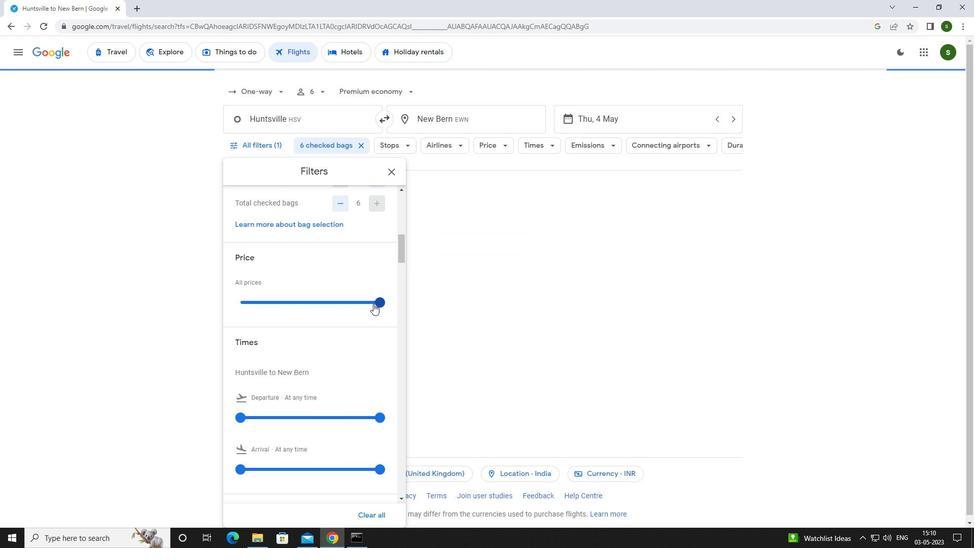 
Action: Mouse pressed left at (377, 302)
Screenshot: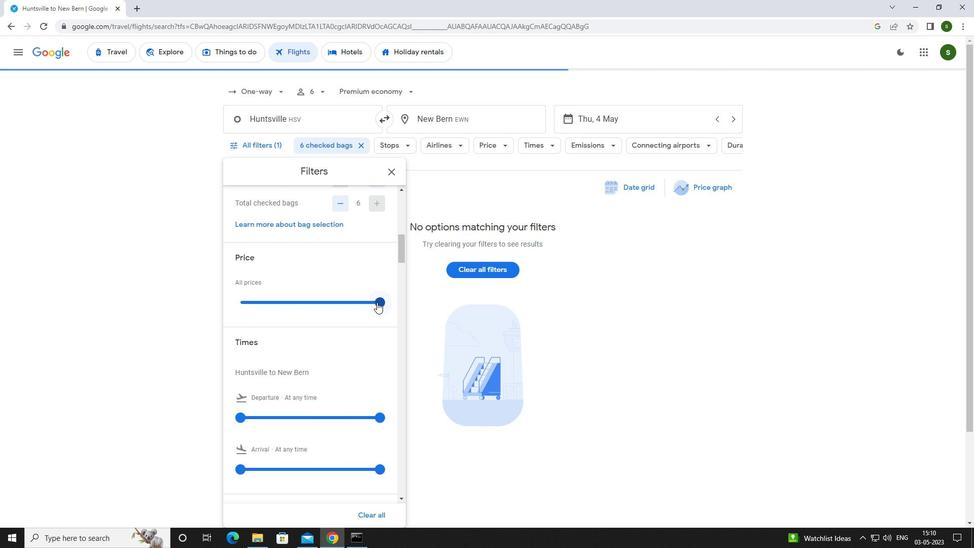 
Action: Mouse scrolled (377, 301) with delta (0, 0)
Screenshot: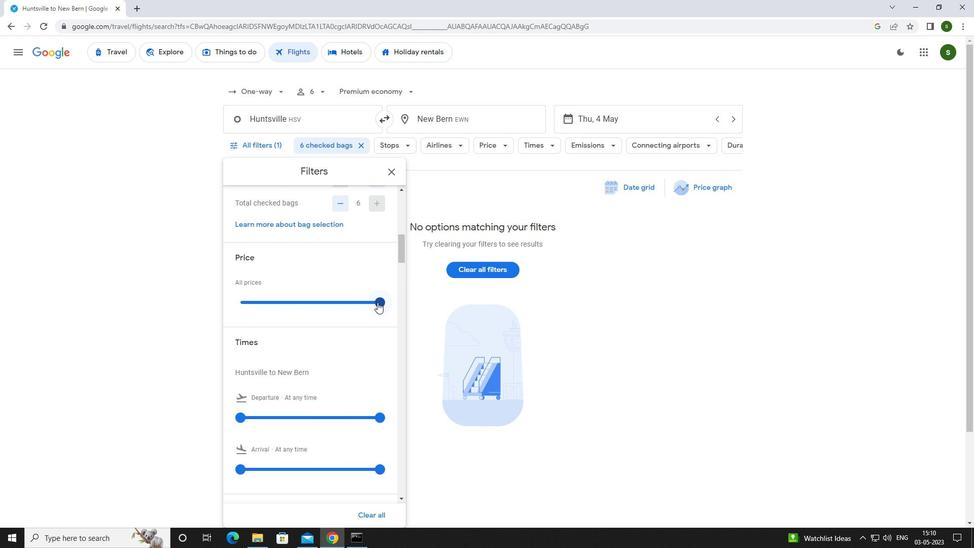 
Action: Mouse scrolled (377, 301) with delta (0, 0)
Screenshot: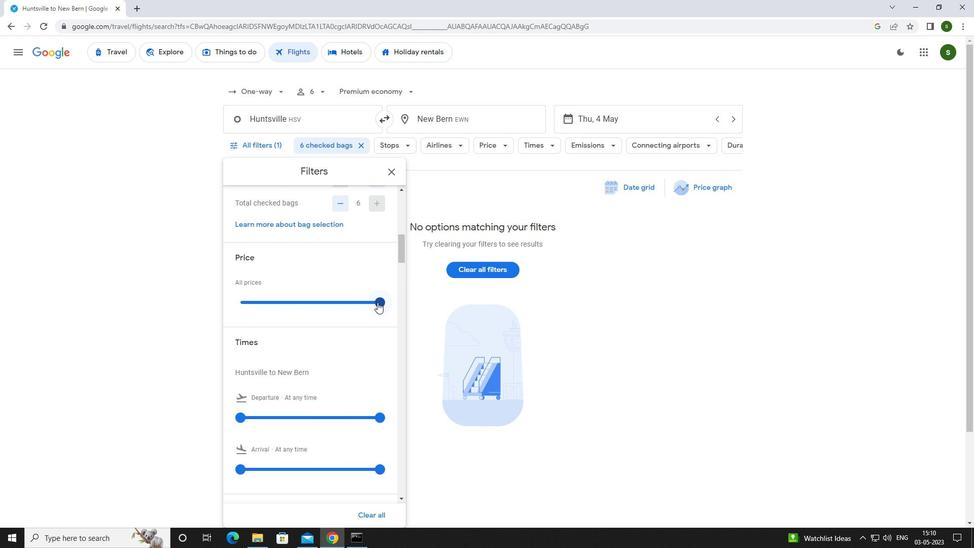 
Action: Mouse moved to (242, 316)
Screenshot: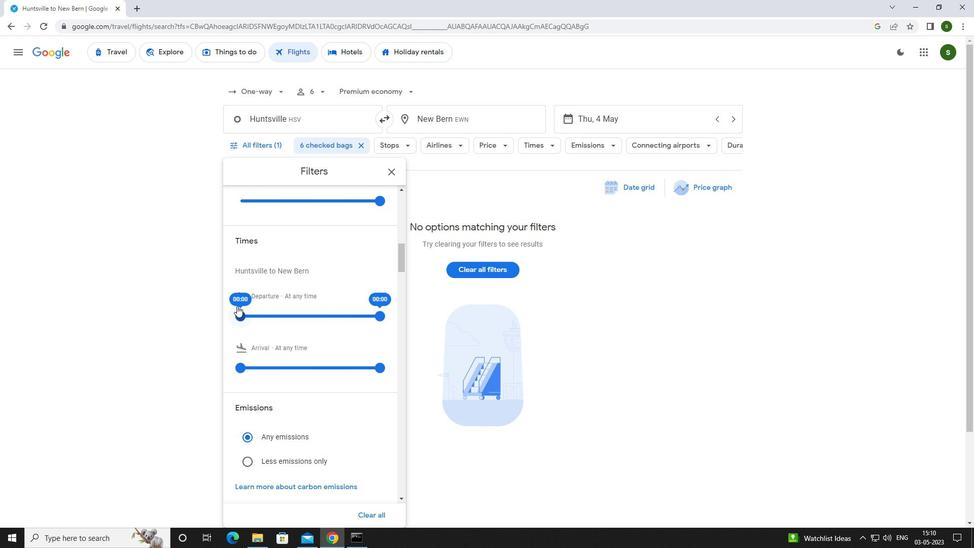 
Action: Mouse pressed left at (242, 316)
Screenshot: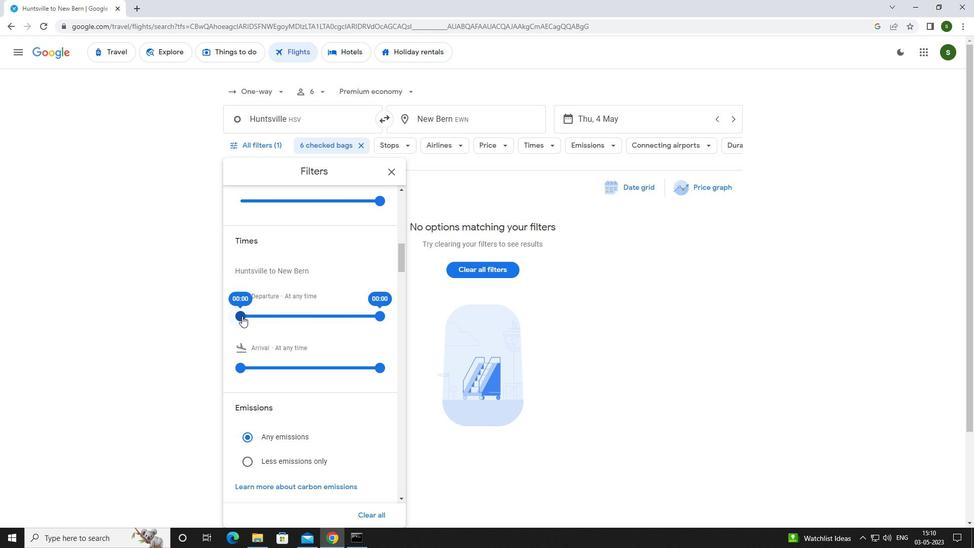 
Action: Mouse moved to (547, 314)
Screenshot: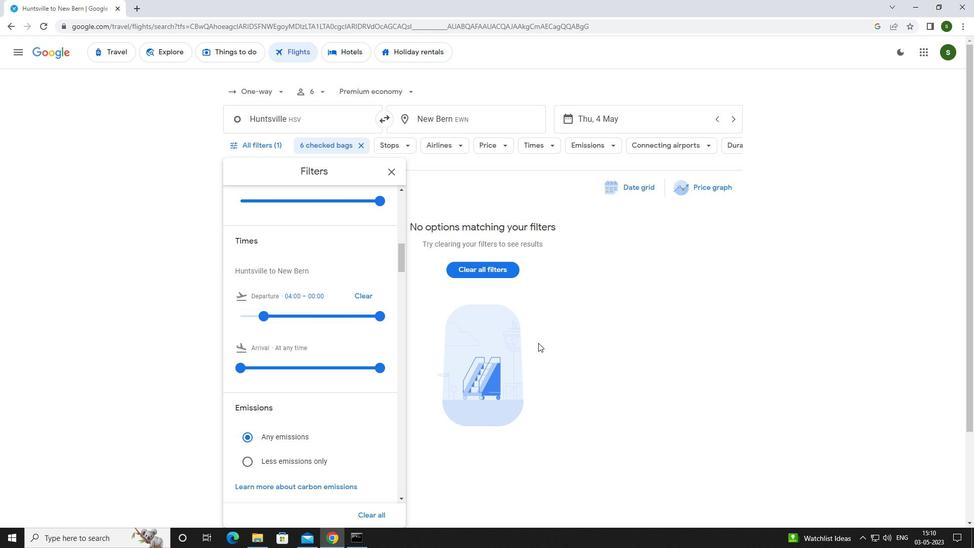 
Action: Mouse pressed left at (547, 314)
Screenshot: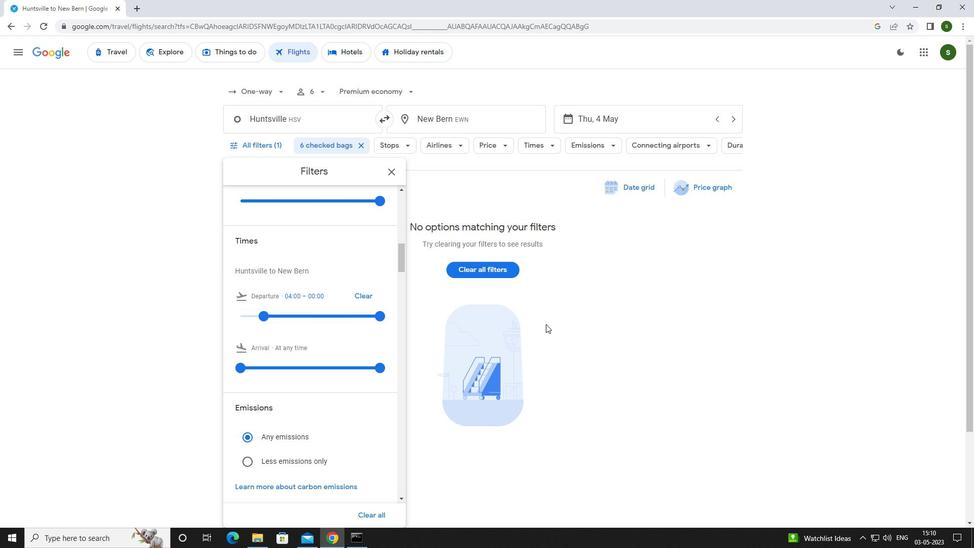 
